 Task: In the  document Daniel.rtf Write the word in the shape with center alignment '<5'Change Page orientation to  'Landscape' Insert emoji at the end of quote: Smile
Action: Mouse moved to (227, 358)
Screenshot: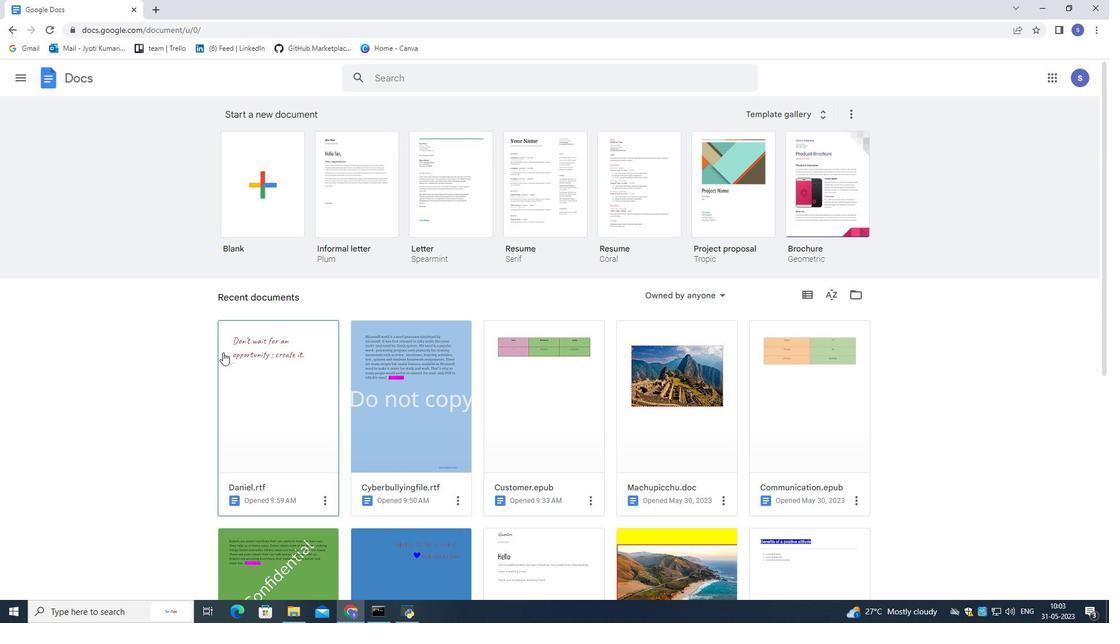 
Action: Mouse pressed left at (227, 358)
Screenshot: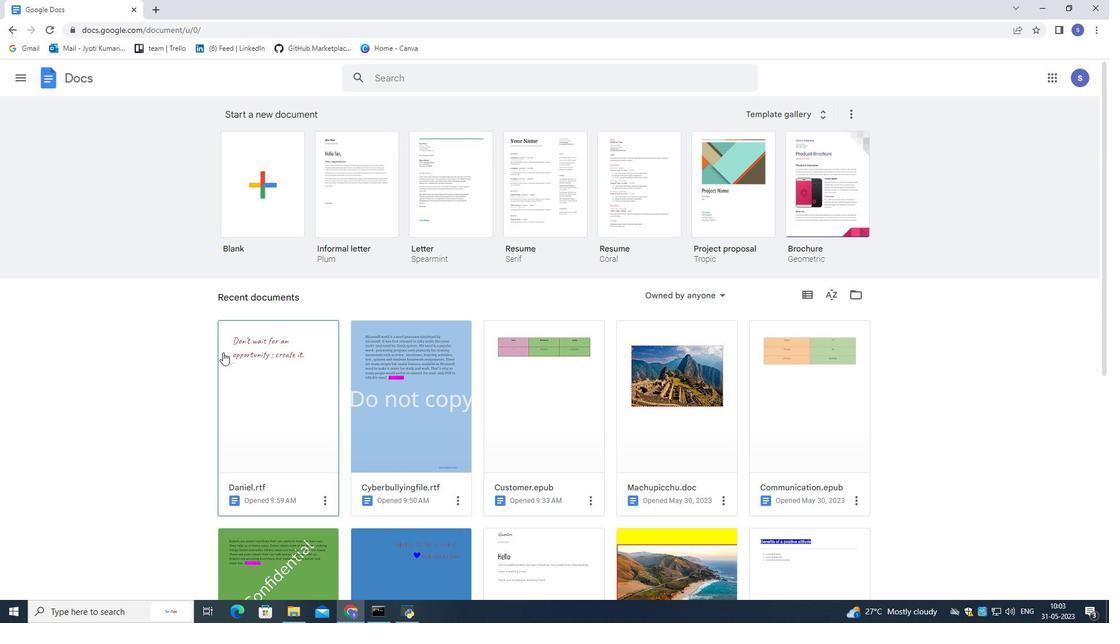
Action: Mouse moved to (366, 303)
Screenshot: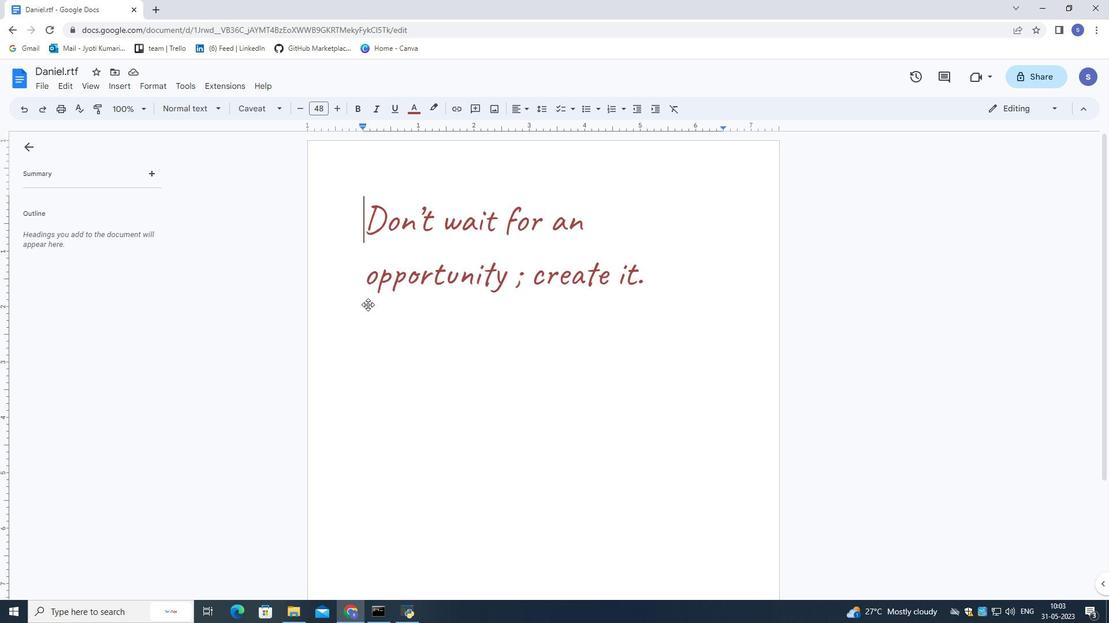 
Action: Mouse pressed left at (366, 303)
Screenshot: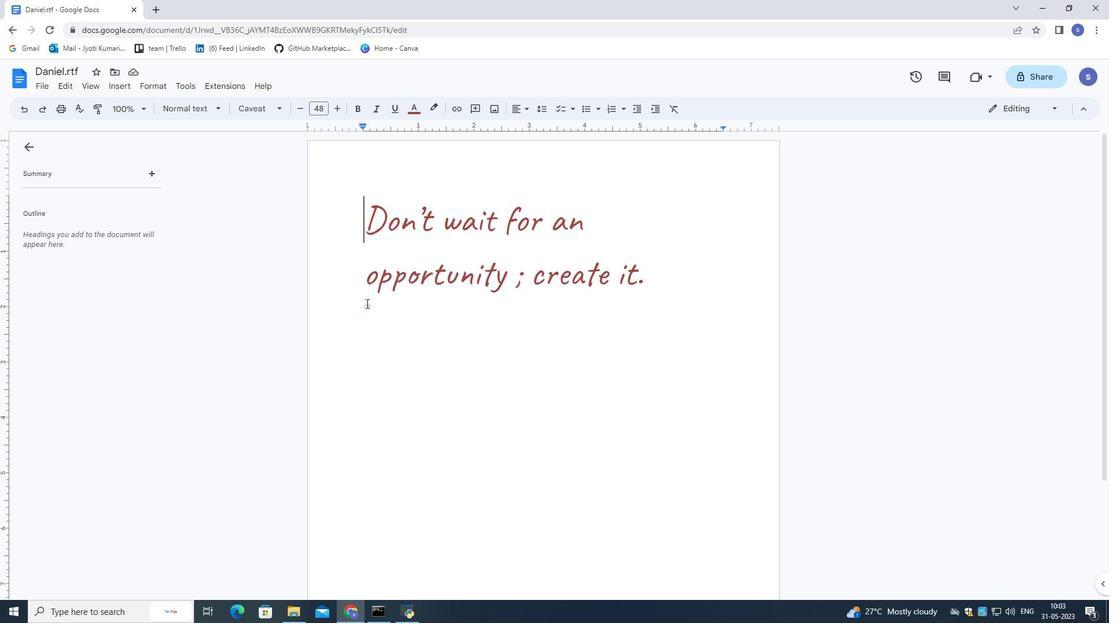 
Action: Mouse moved to (366, 303)
Screenshot: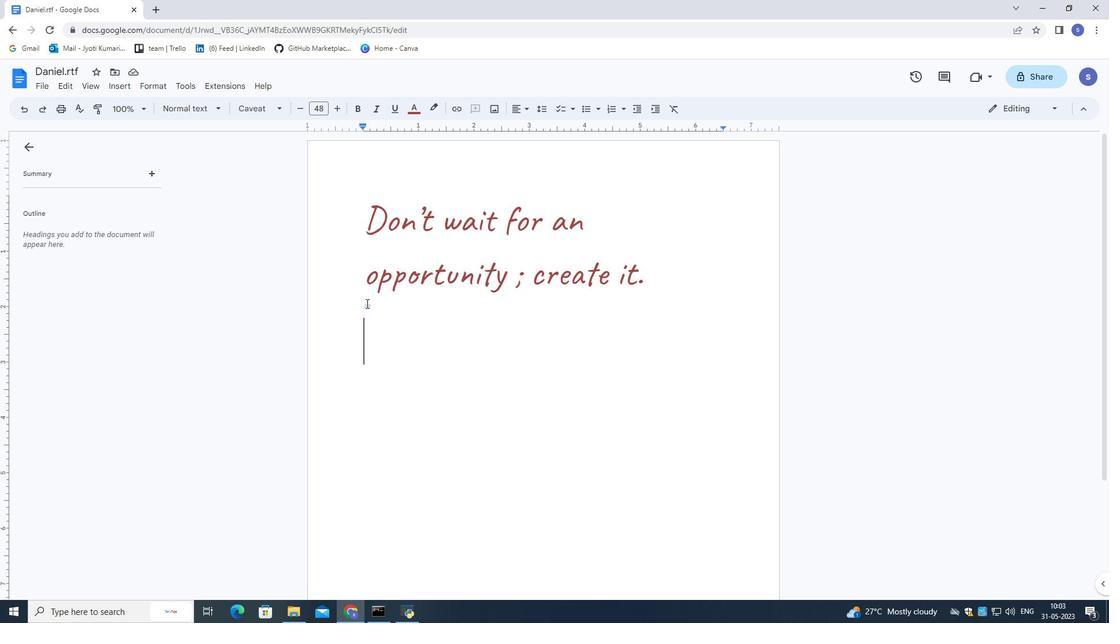 
Action: Mouse pressed left at (366, 303)
Screenshot: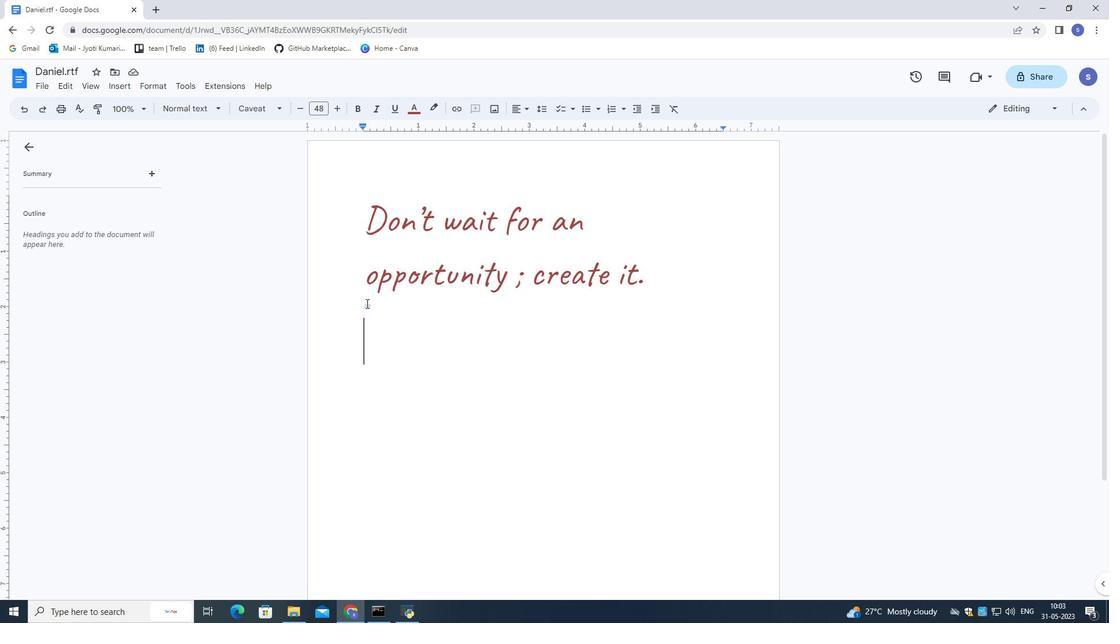 
Action: Mouse moved to (369, 305)
Screenshot: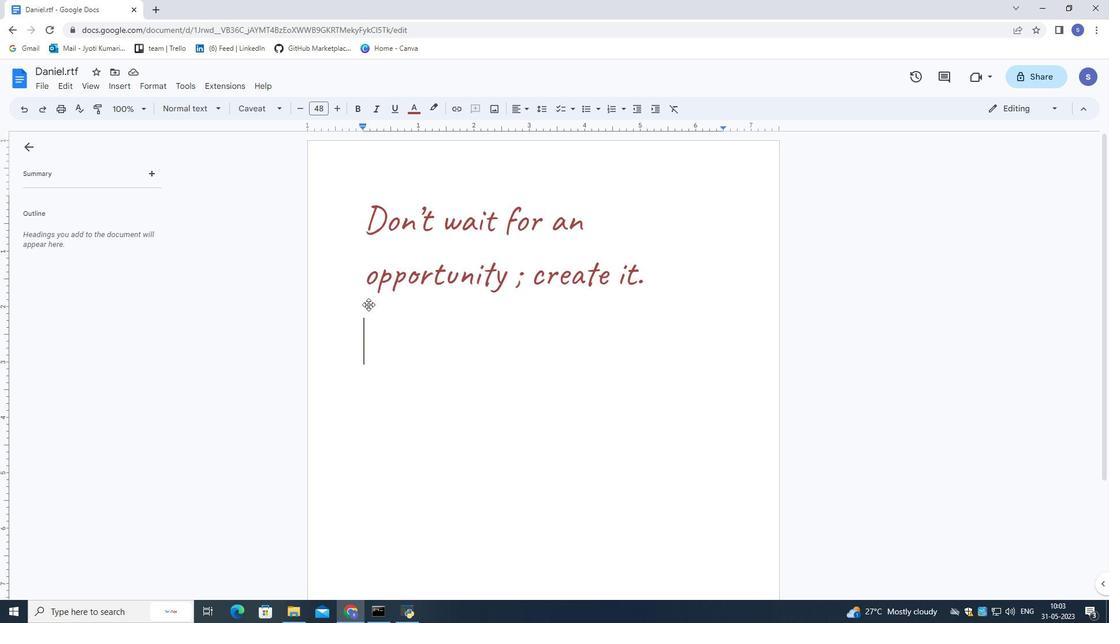 
Action: Mouse pressed left at (369, 305)
Screenshot: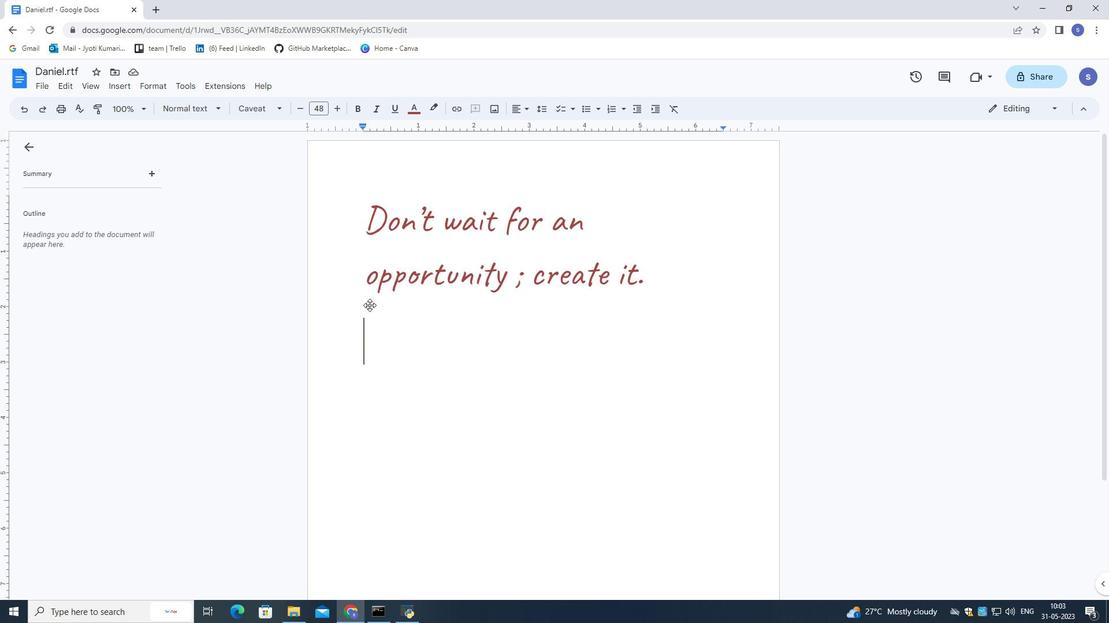 
Action: Mouse moved to (697, 326)
Screenshot: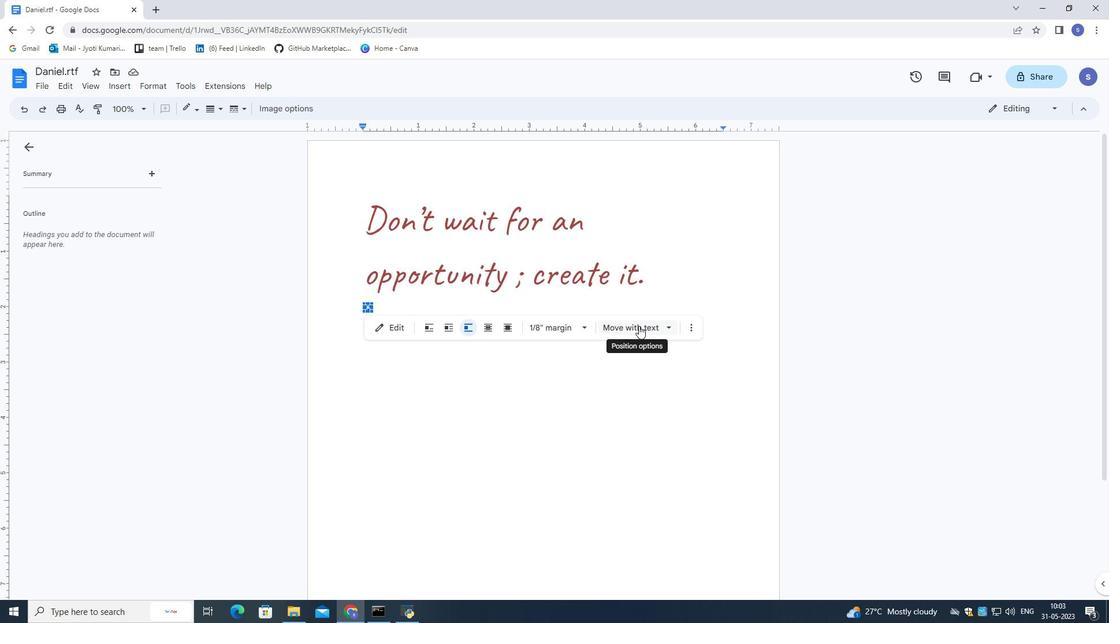
Action: Mouse pressed left at (697, 326)
Screenshot: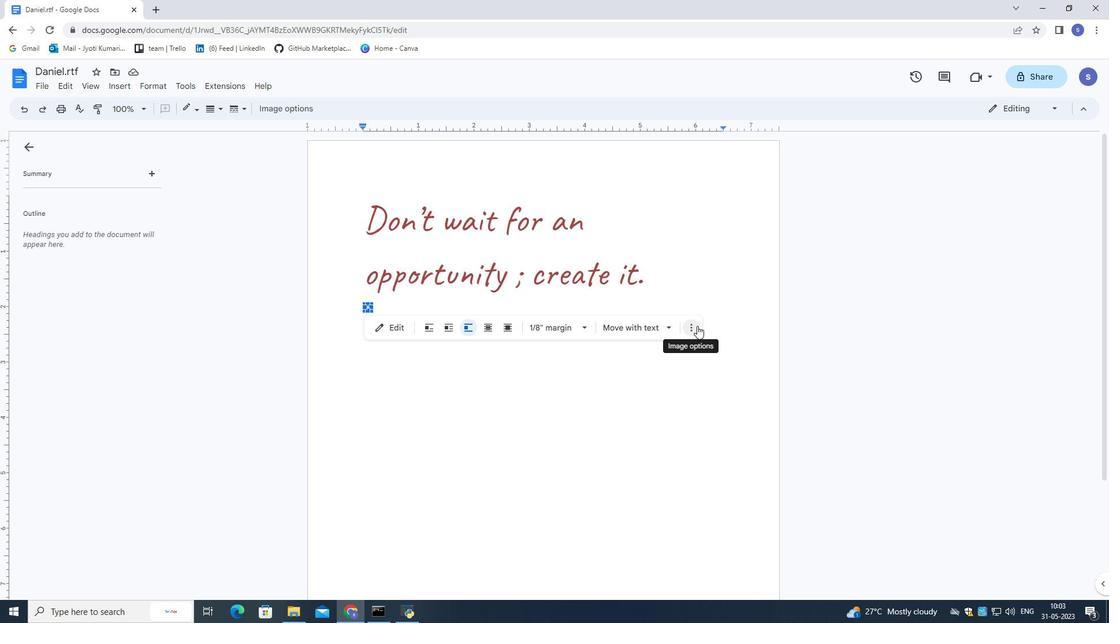 
Action: Mouse moved to (699, 344)
Screenshot: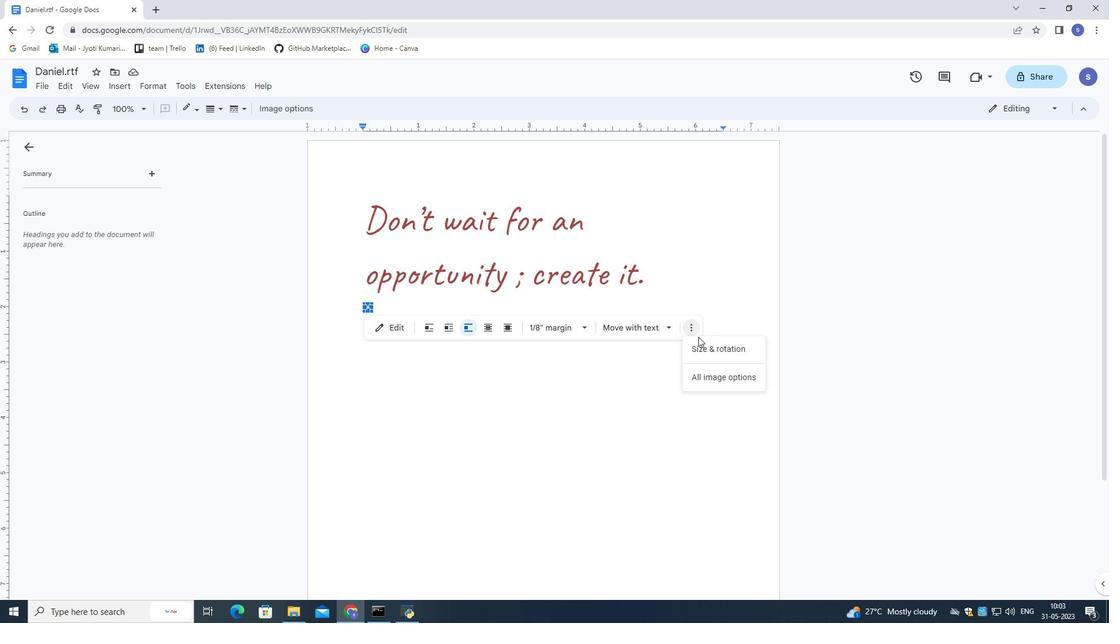 
Action: Mouse pressed left at (699, 344)
Screenshot: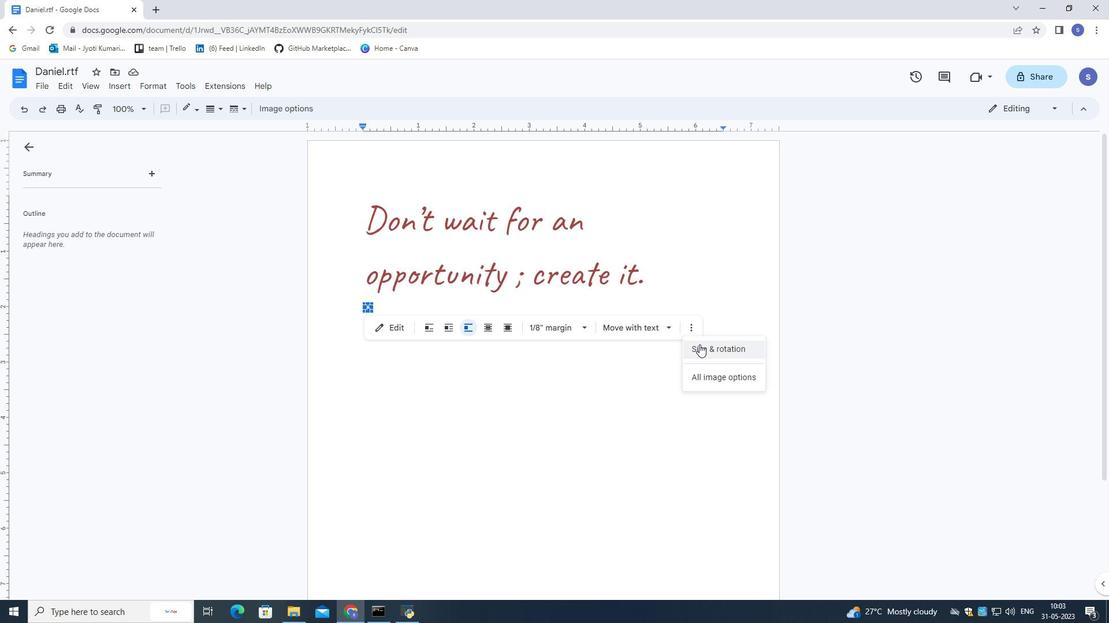 
Action: Mouse moved to (1057, 203)
Screenshot: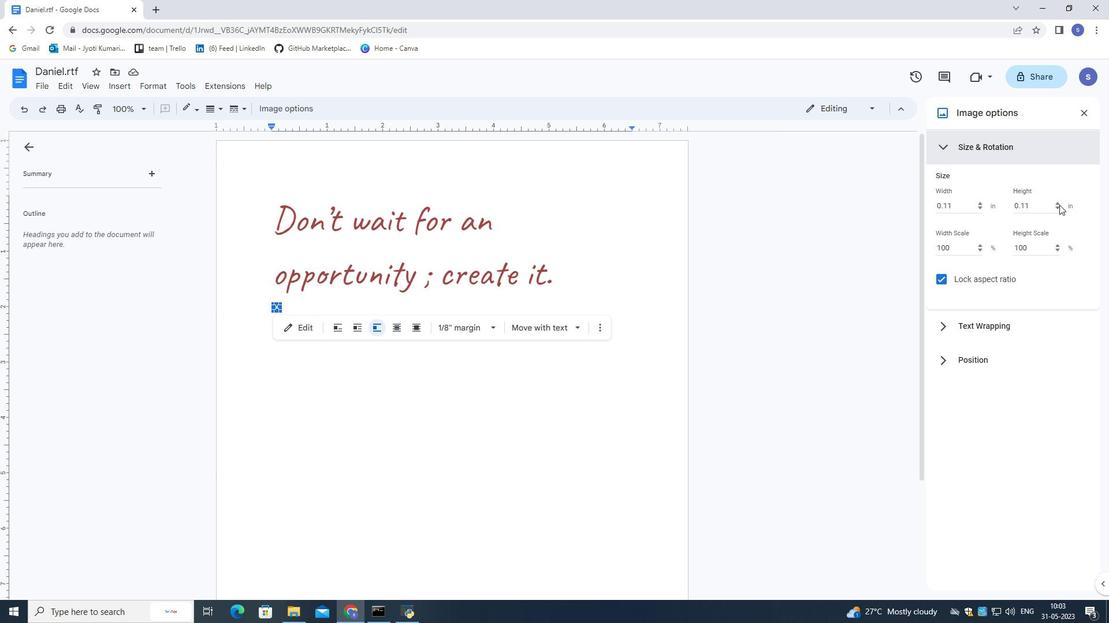 
Action: Mouse pressed left at (1057, 203)
Screenshot: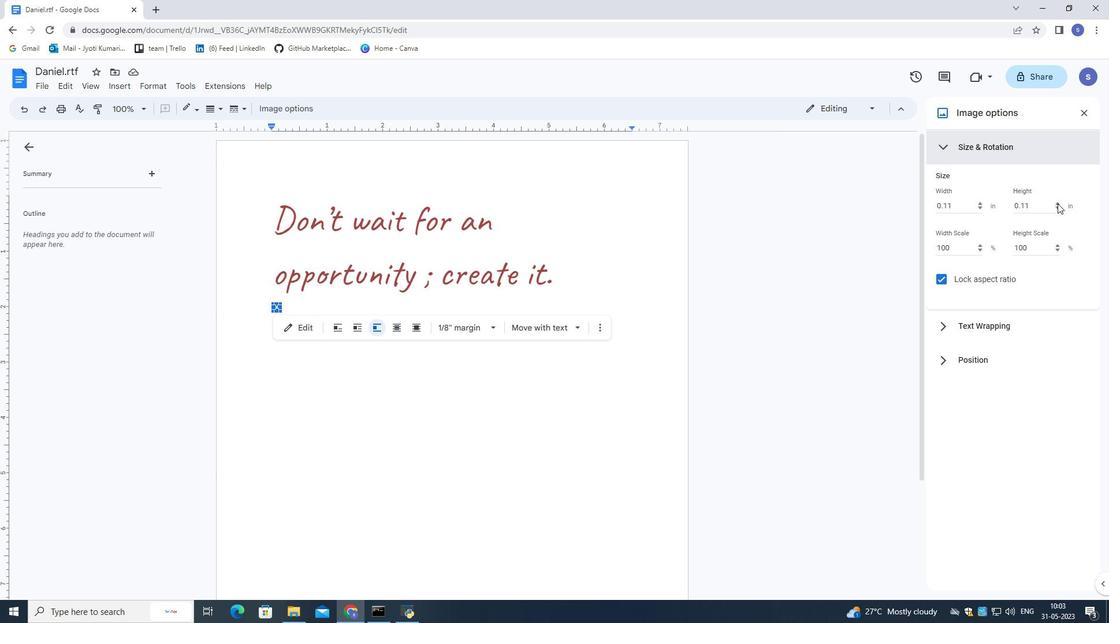 
Action: Mouse pressed left at (1057, 203)
Screenshot: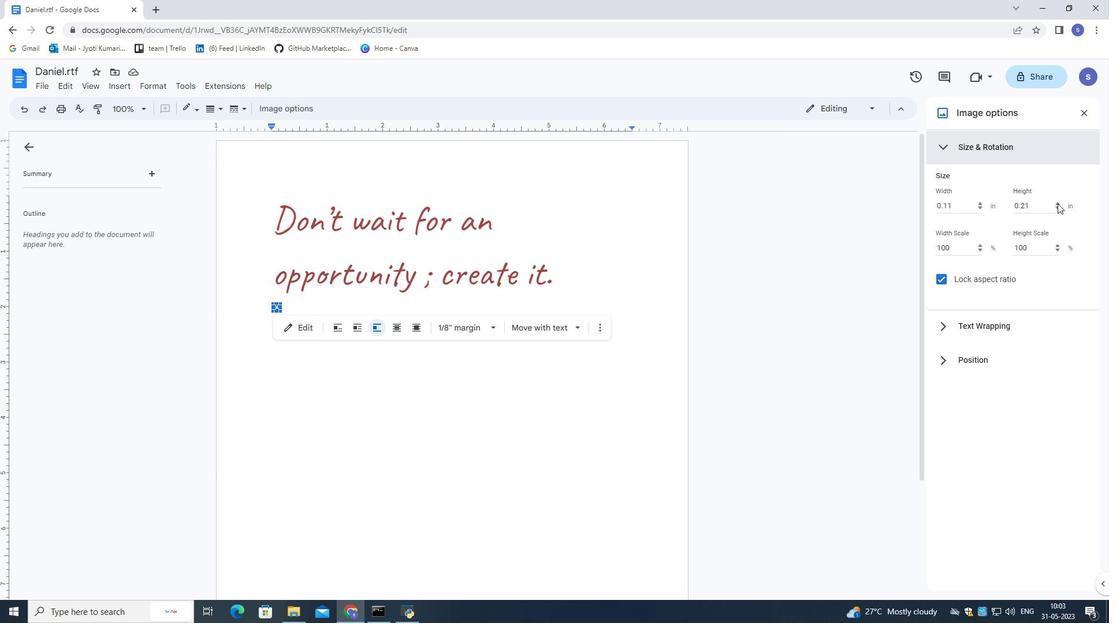
Action: Mouse moved to (1057, 203)
Screenshot: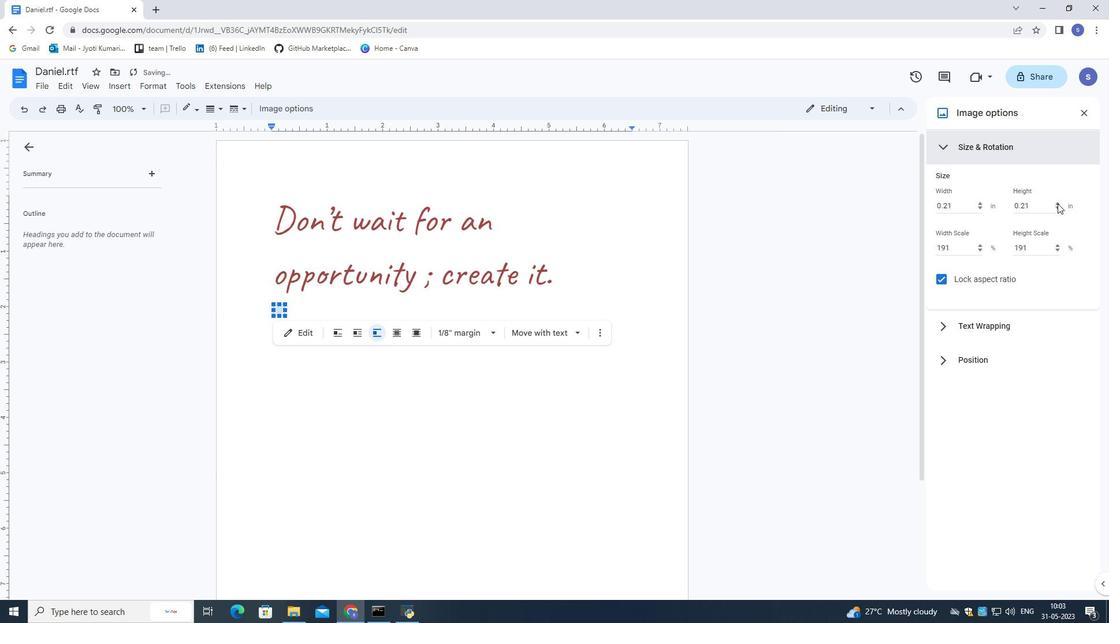 
Action: Mouse pressed left at (1057, 203)
Screenshot: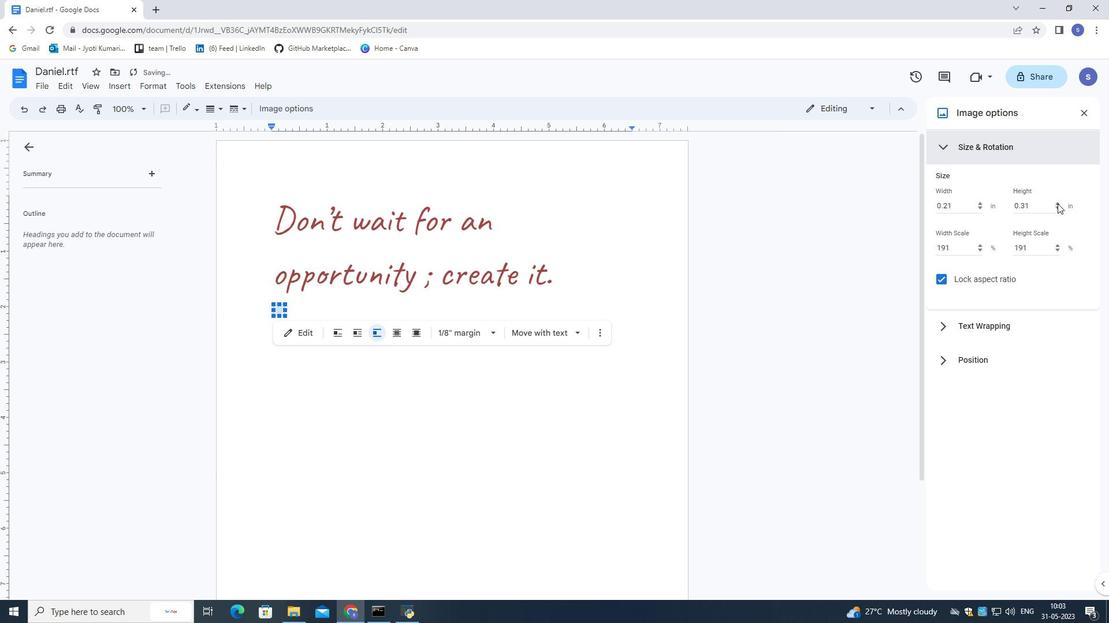 
Action: Mouse pressed left at (1057, 203)
Screenshot: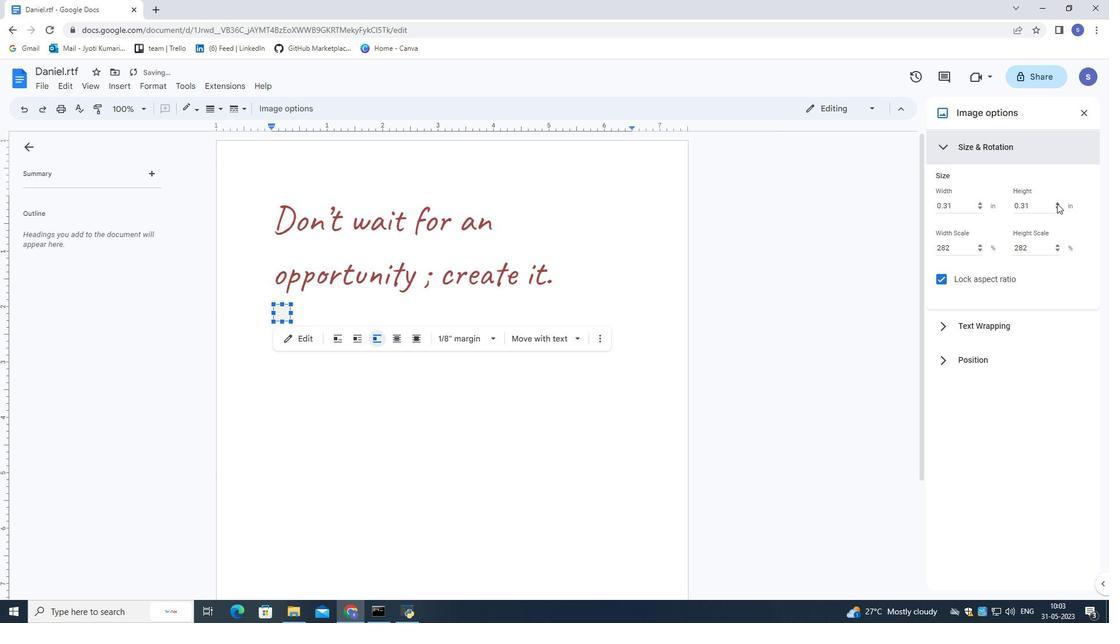 
Action: Mouse moved to (642, 314)
Screenshot: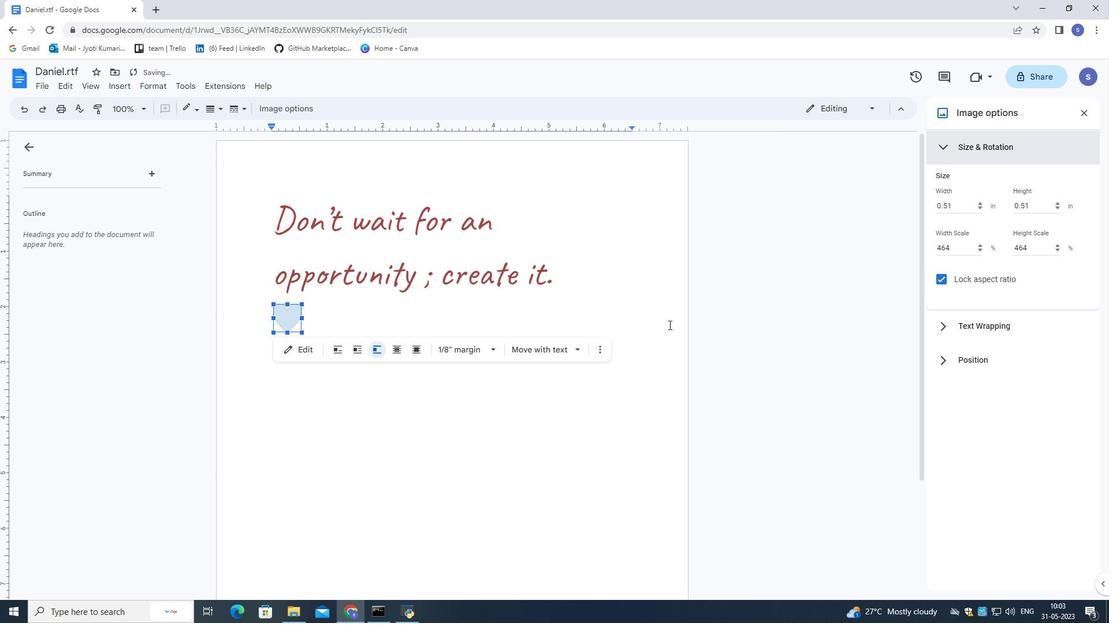 
Action: Mouse pressed left at (642, 314)
Screenshot: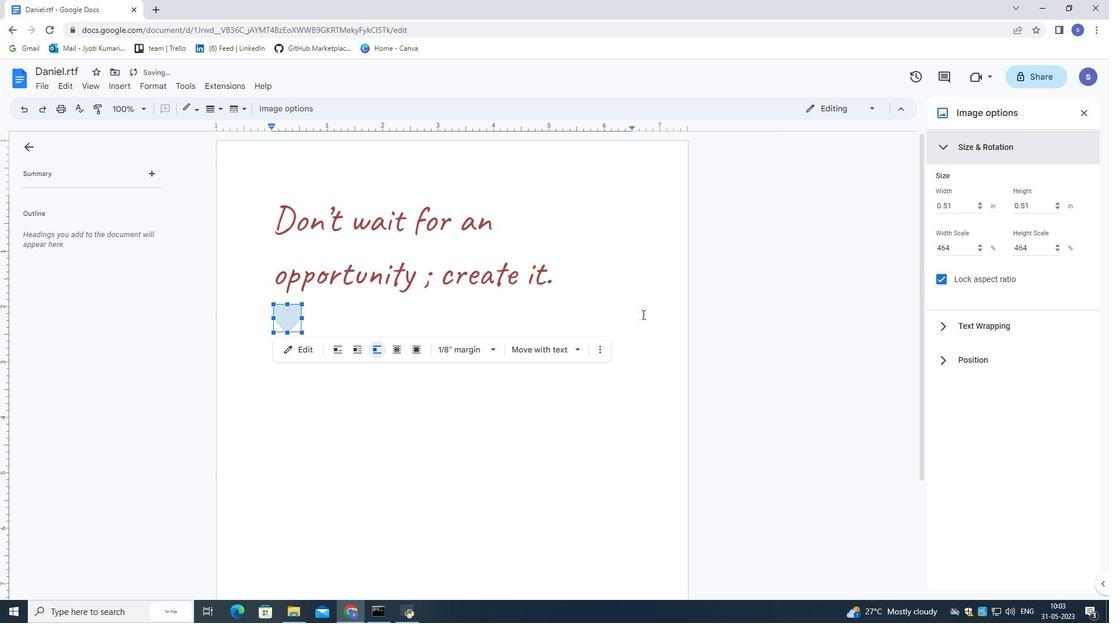 
Action: Mouse moved to (285, 314)
Screenshot: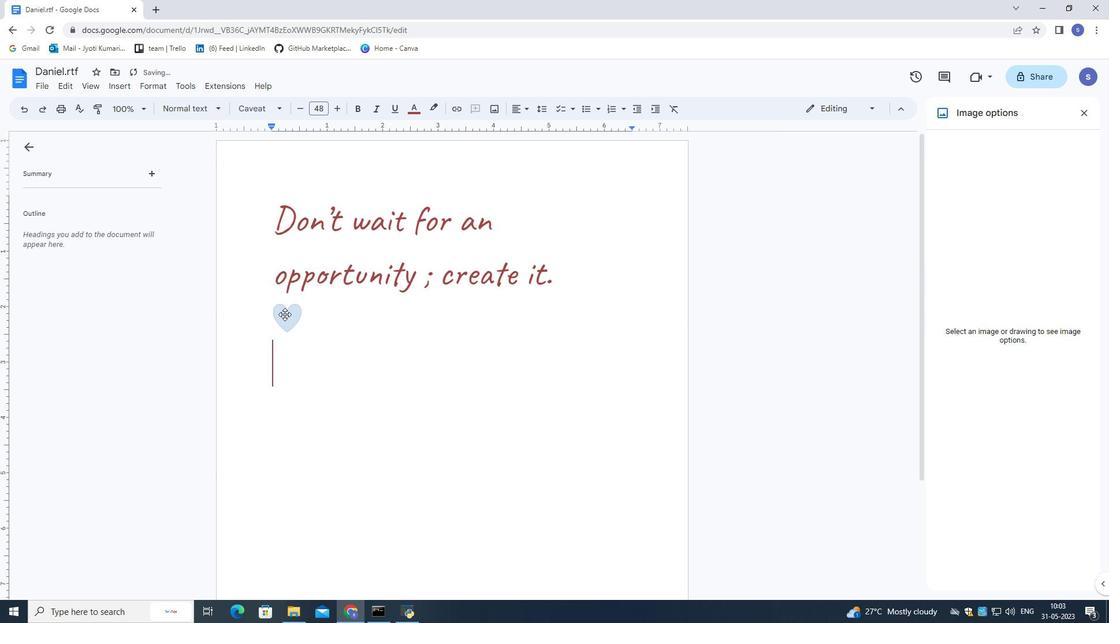 
Action: Mouse pressed left at (285, 314)
Screenshot: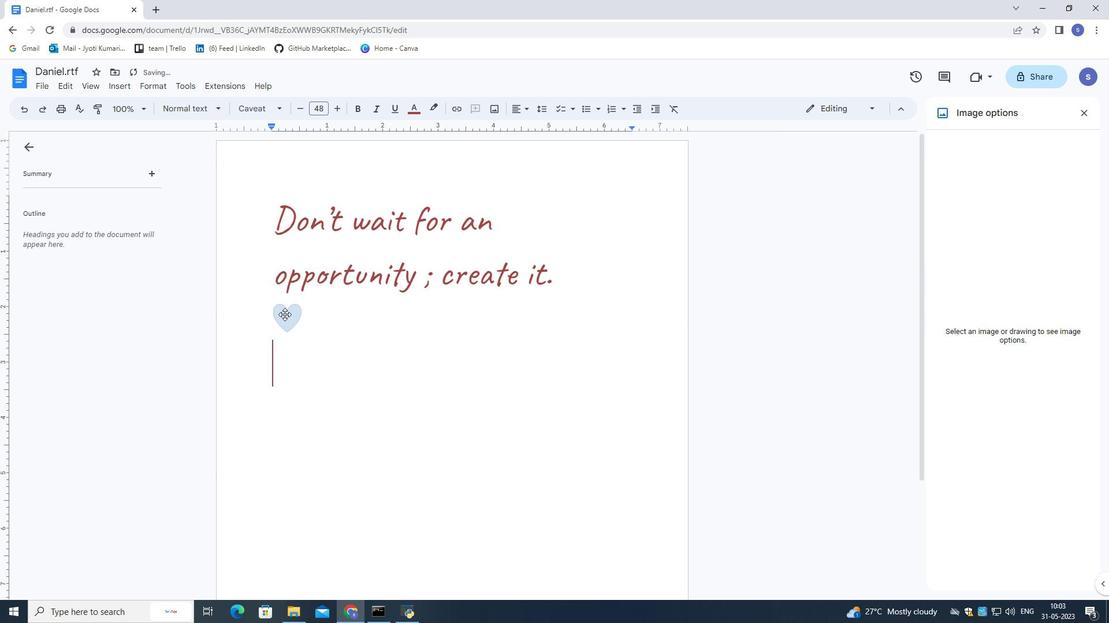 
Action: Mouse pressed left at (285, 314)
Screenshot: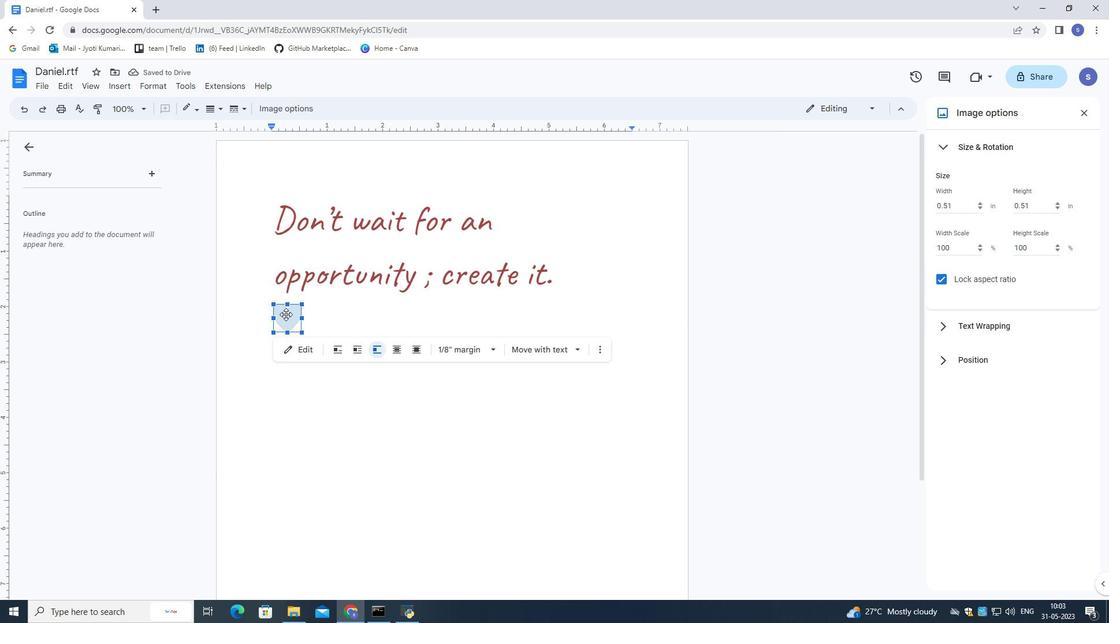 
Action: Mouse pressed left at (285, 314)
Screenshot: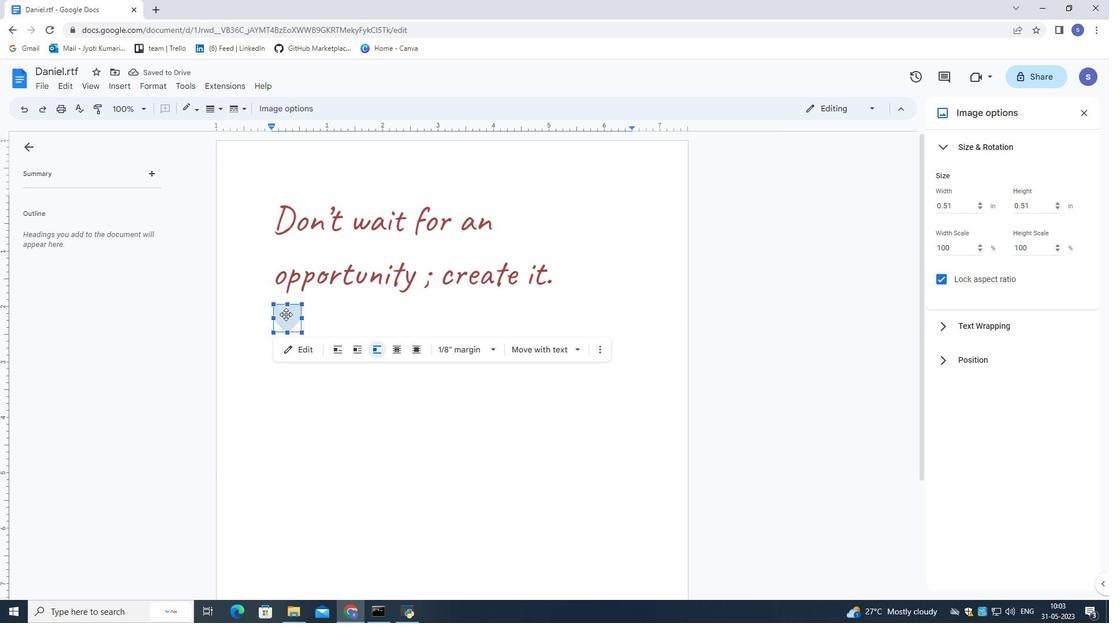 
Action: Mouse moved to (500, 331)
Screenshot: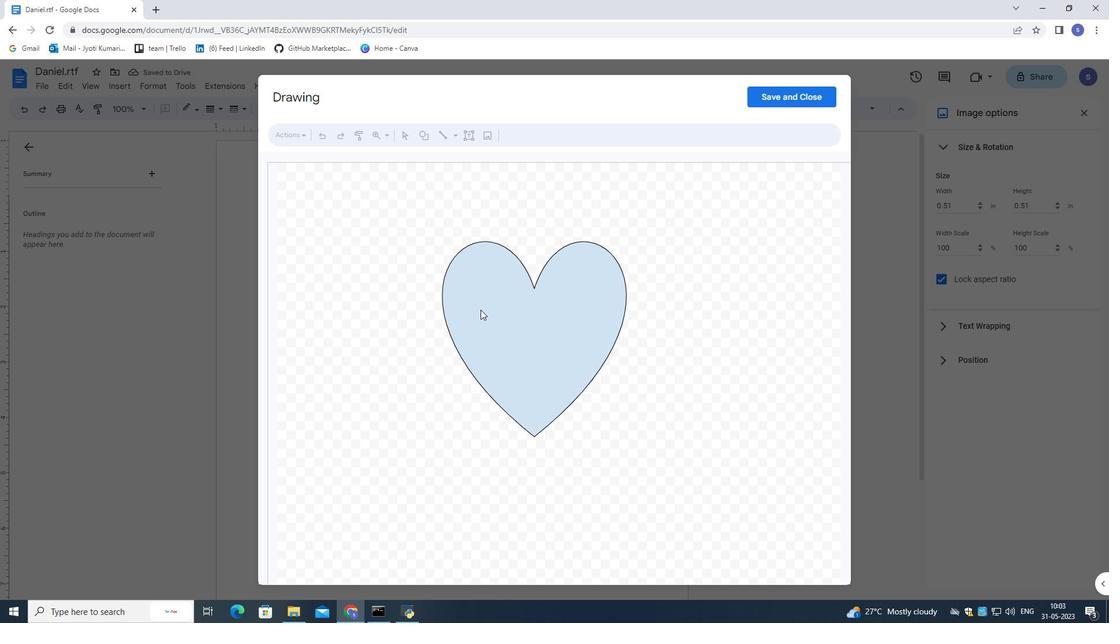 
Action: Mouse pressed left at (500, 331)
Screenshot: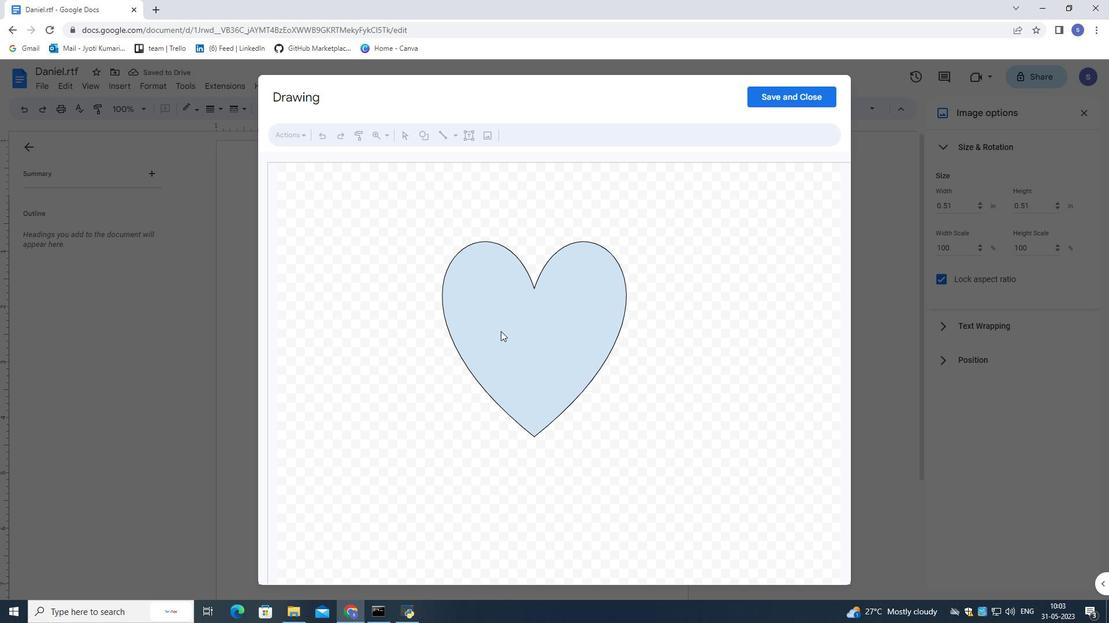 
Action: Mouse pressed left at (500, 331)
Screenshot: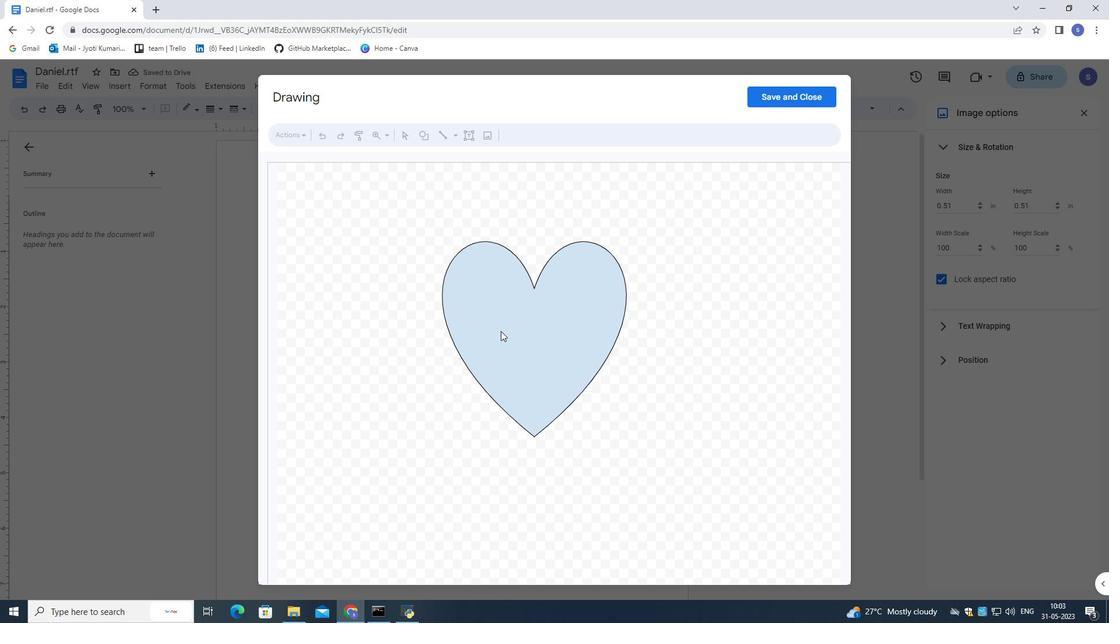 
Action: Mouse moved to (500, 339)
Screenshot: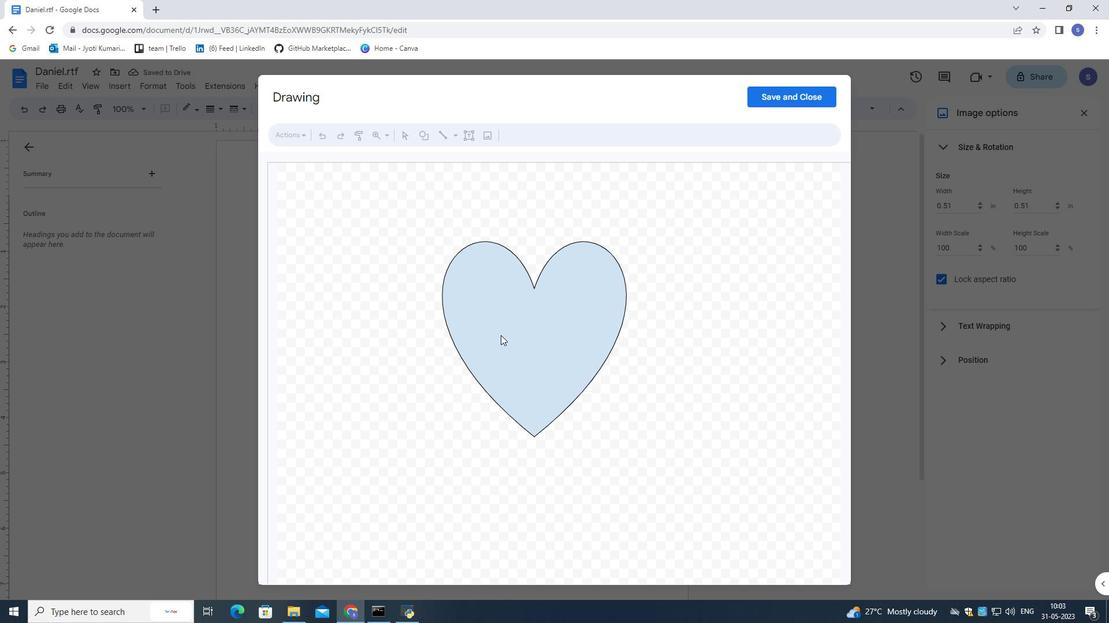 
Action: Mouse pressed left at (500, 339)
Screenshot: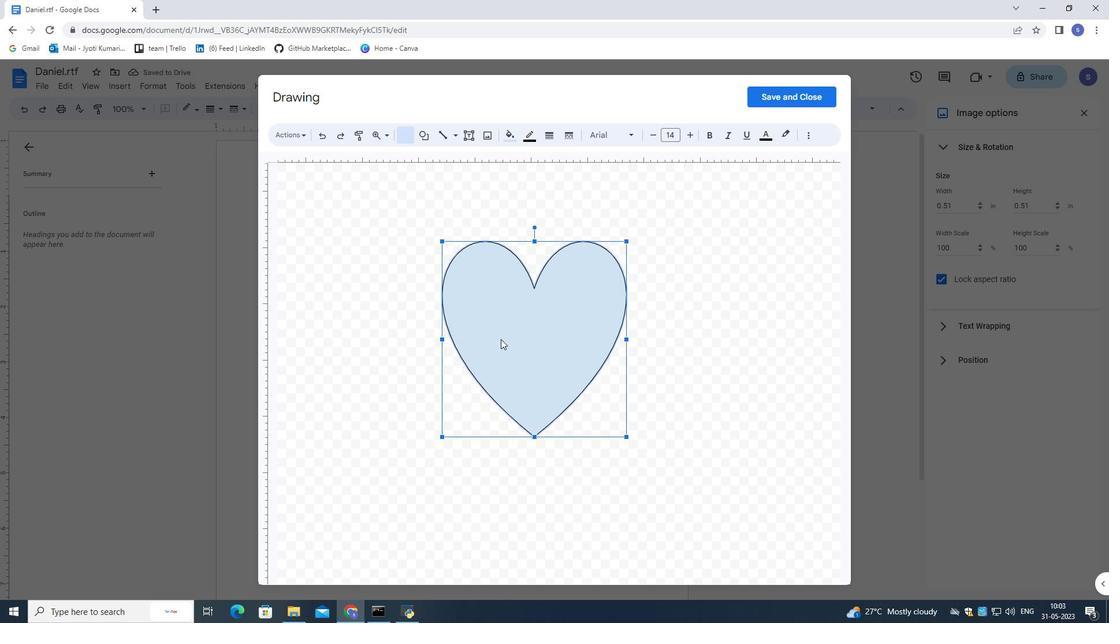 
Action: Mouse moved to (499, 338)
Screenshot: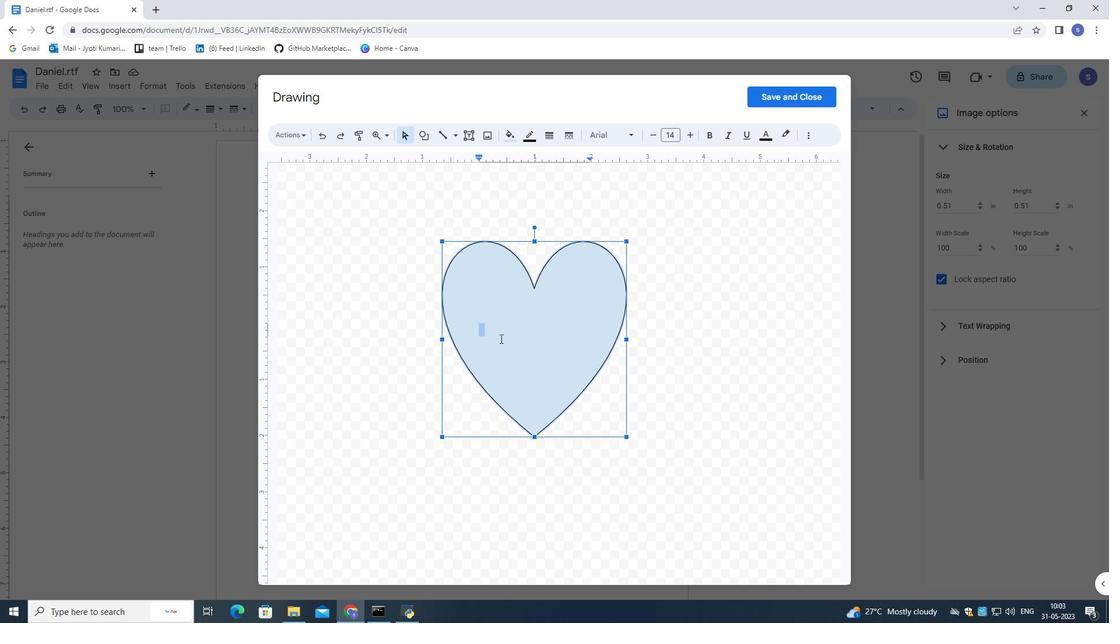 
Action: Key pressed <Key.shift_r><5
Screenshot: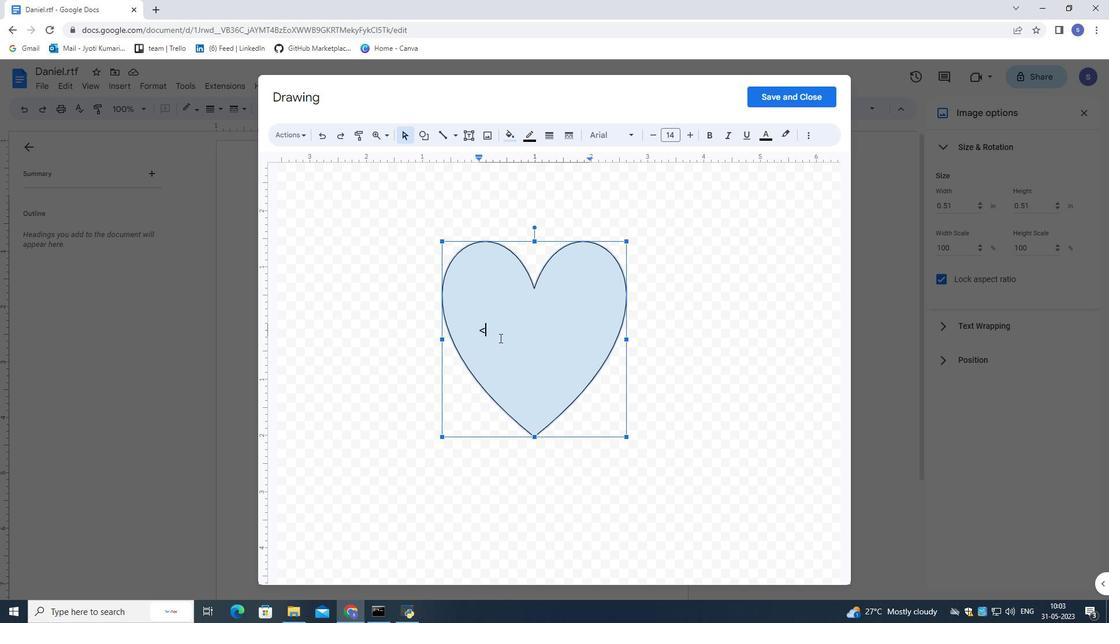 
Action: Mouse moved to (497, 337)
Screenshot: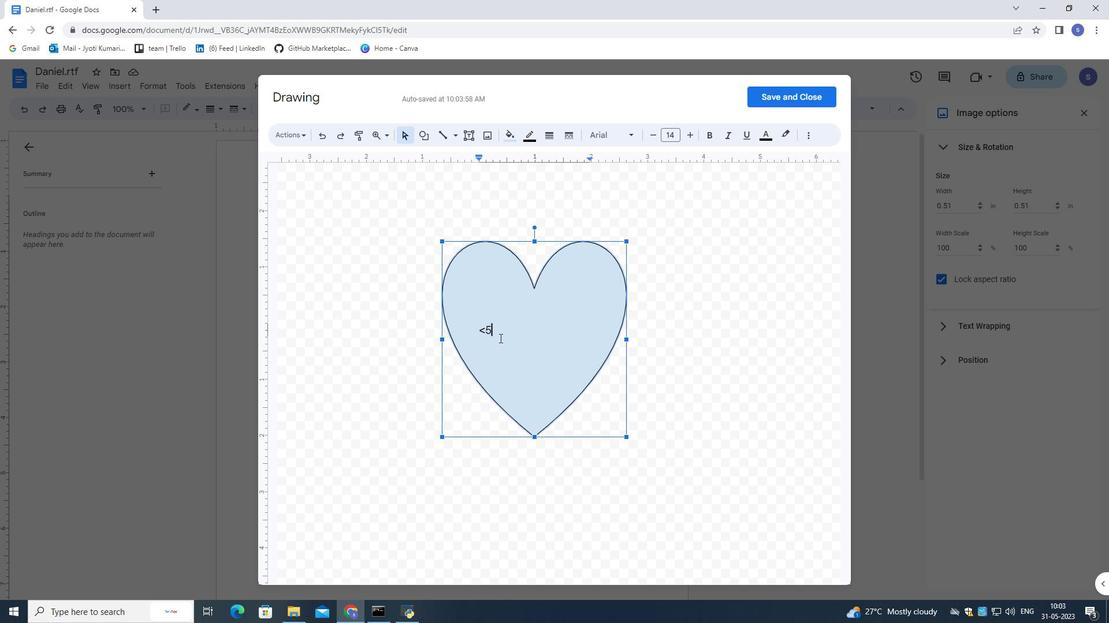 
Action: Mouse pressed left at (497, 337)
Screenshot: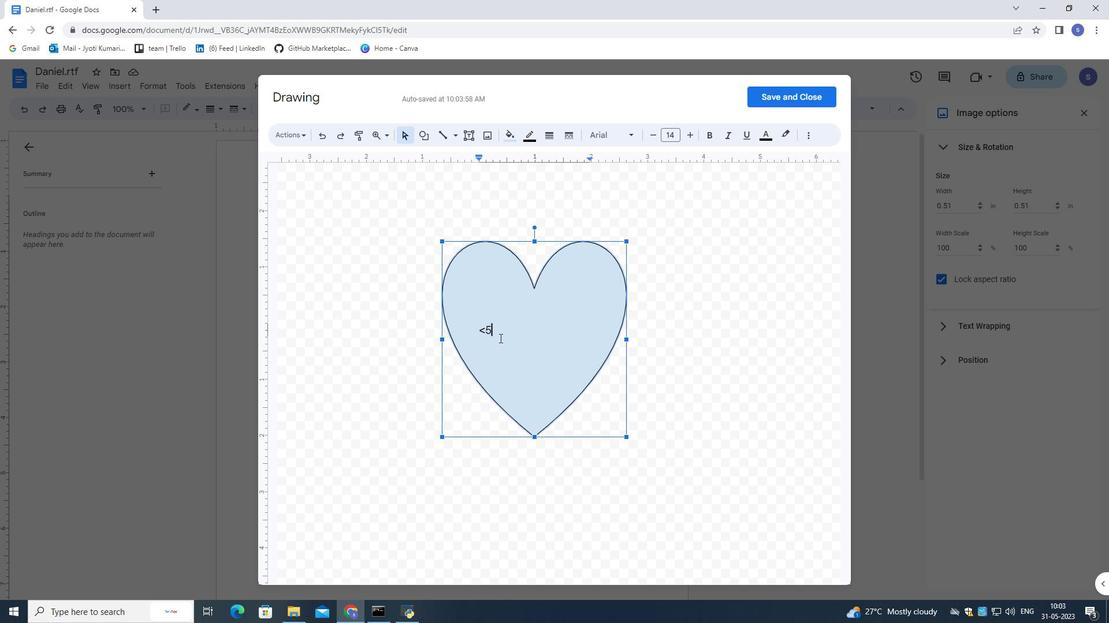 
Action: Mouse moved to (690, 130)
Screenshot: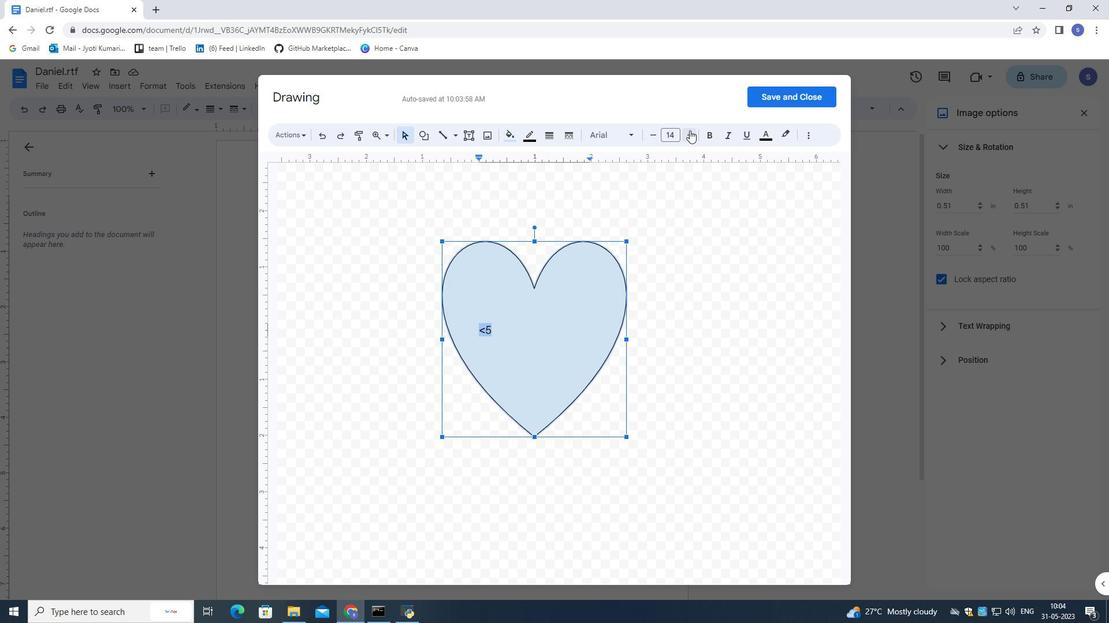 
Action: Mouse pressed left at (690, 130)
Screenshot: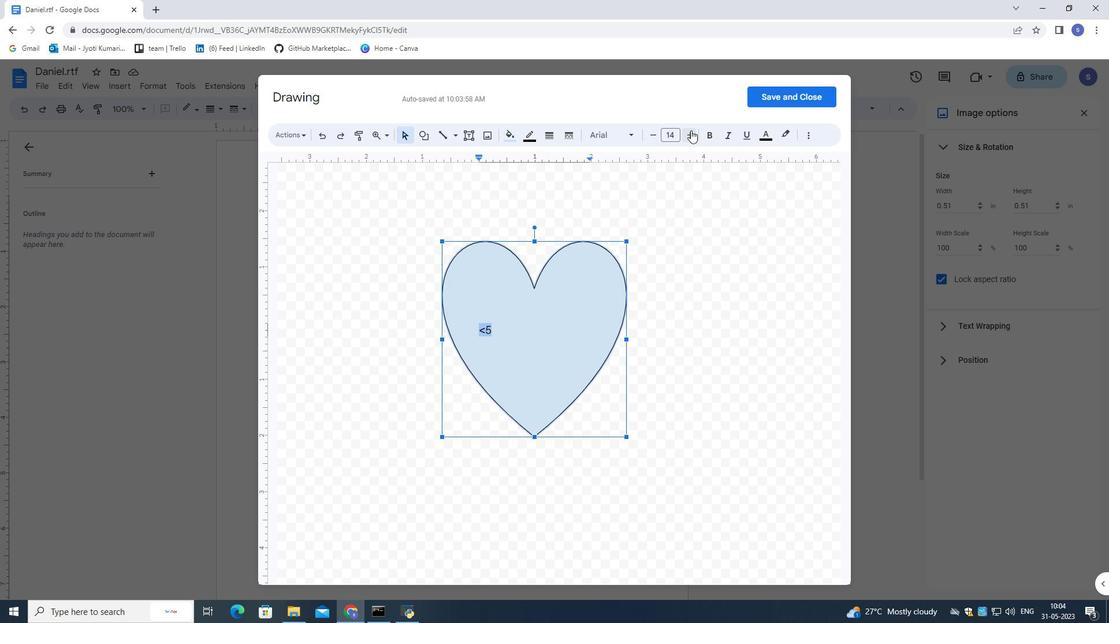 
Action: Mouse pressed left at (690, 130)
Screenshot: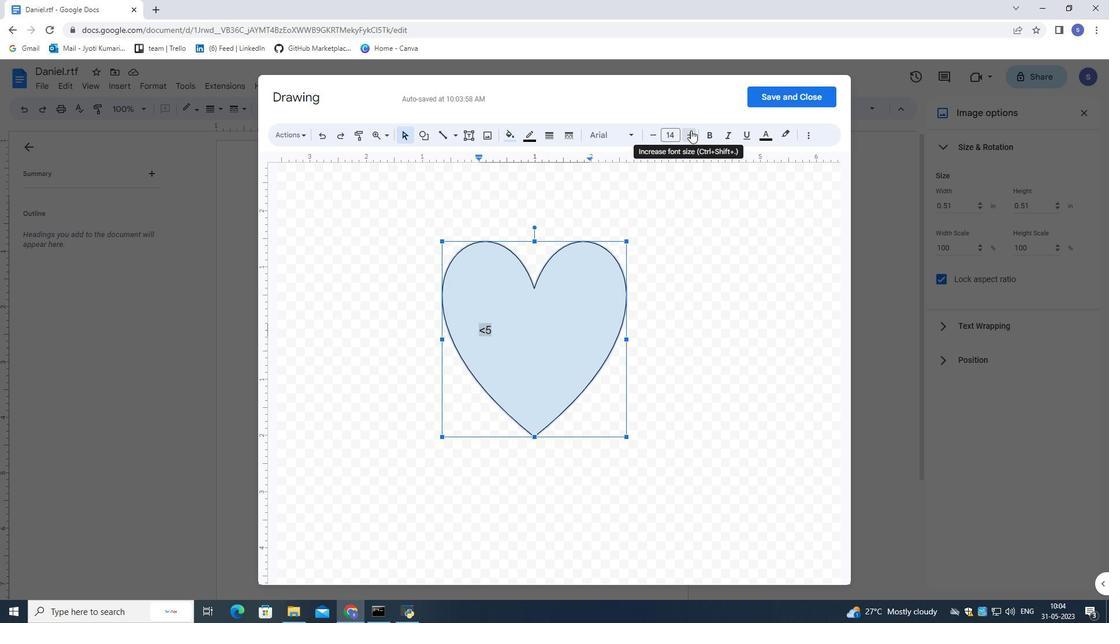 
Action: Mouse pressed left at (690, 130)
Screenshot: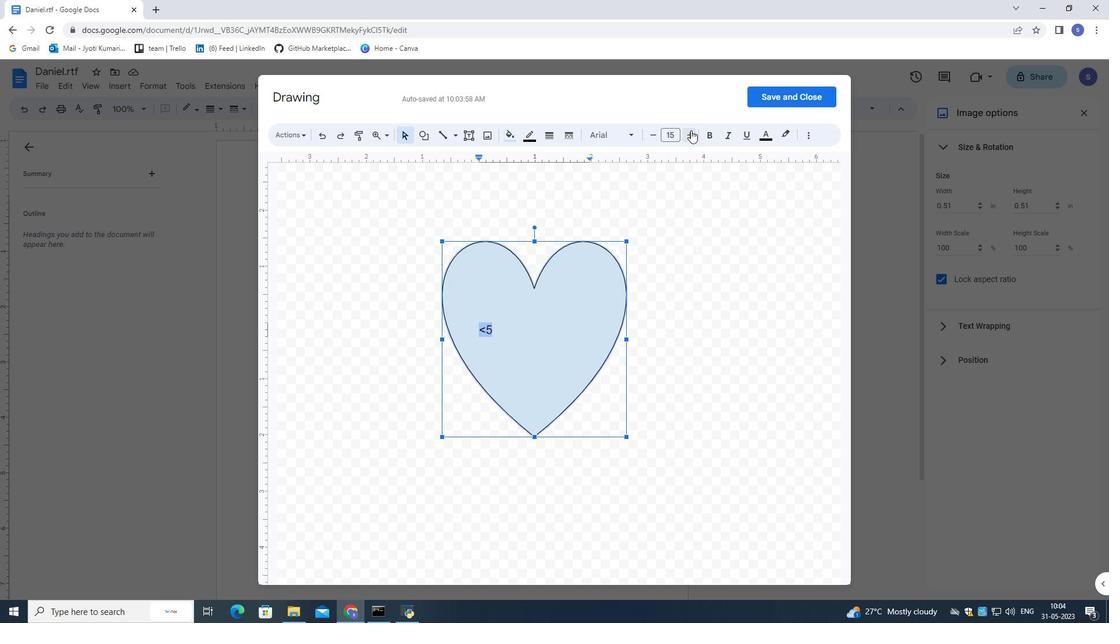 
Action: Mouse pressed left at (690, 130)
Screenshot: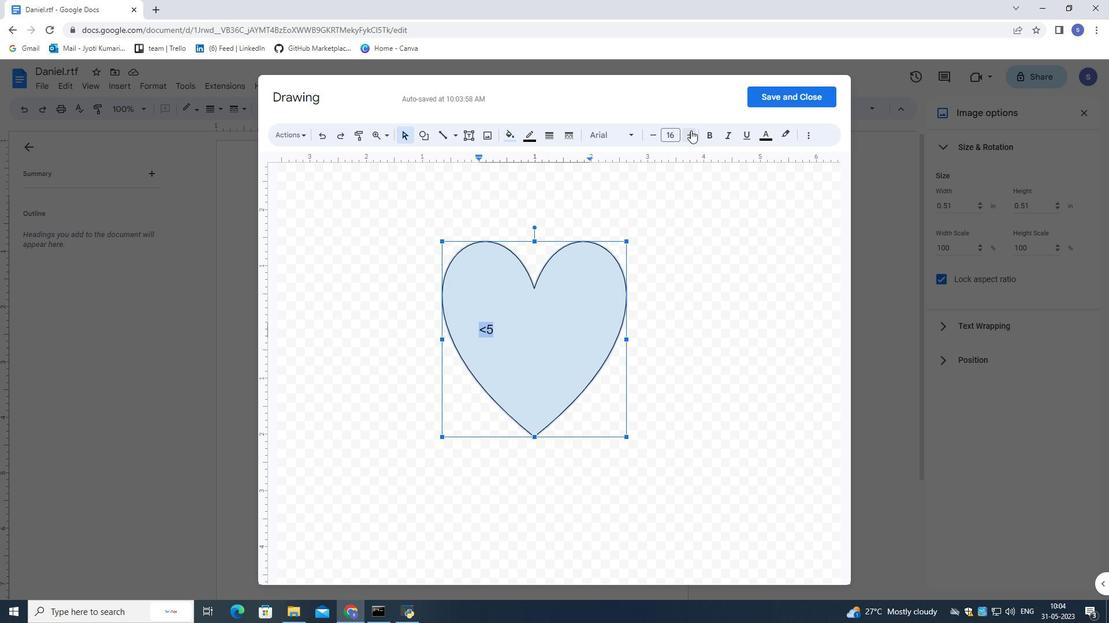 
Action: Mouse pressed left at (690, 130)
Screenshot: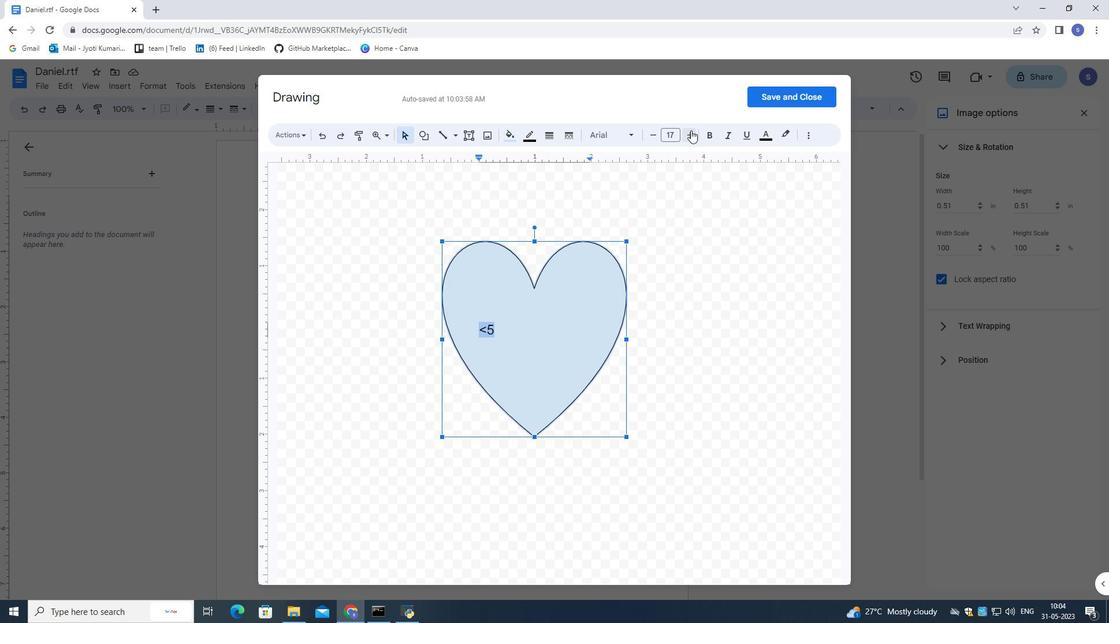 
Action: Mouse pressed left at (690, 130)
Screenshot: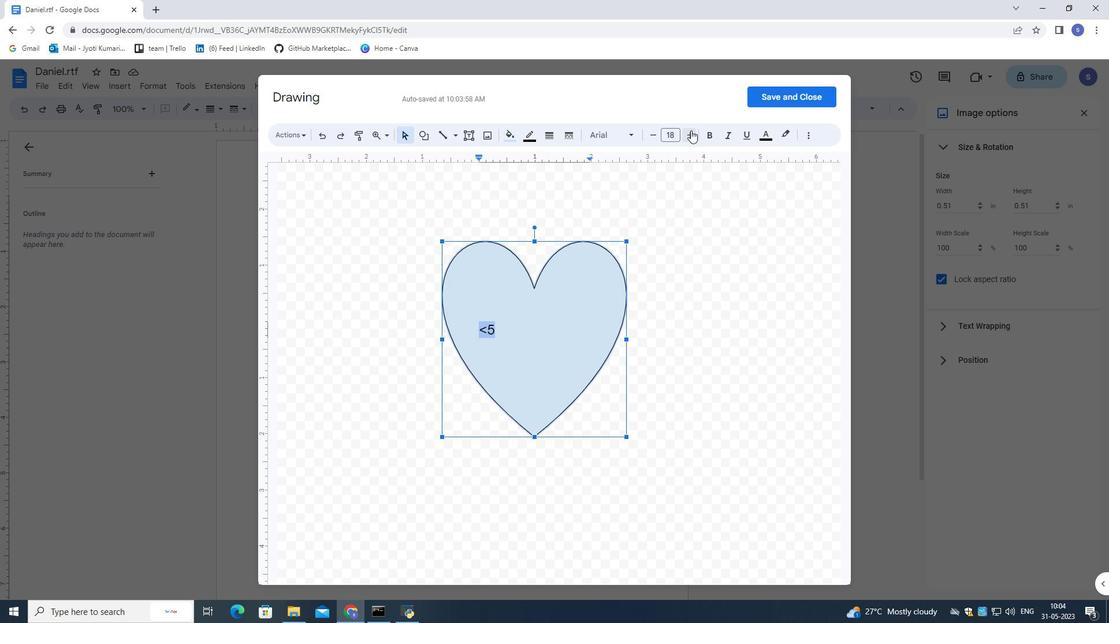 
Action: Mouse moved to (486, 332)
Screenshot: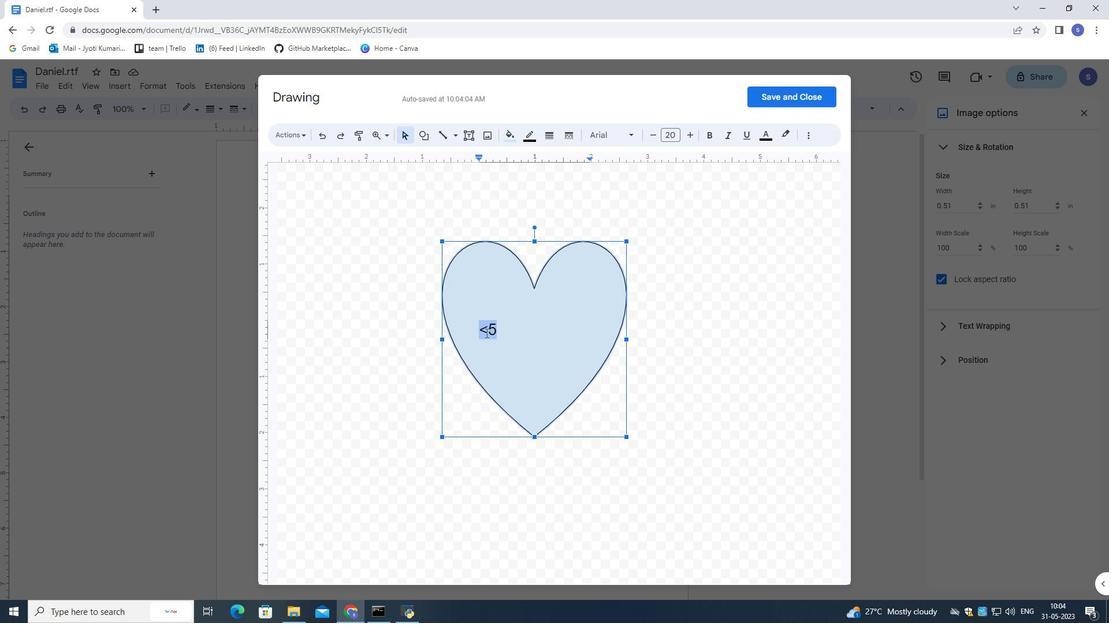 
Action: Mouse pressed left at (486, 332)
Screenshot: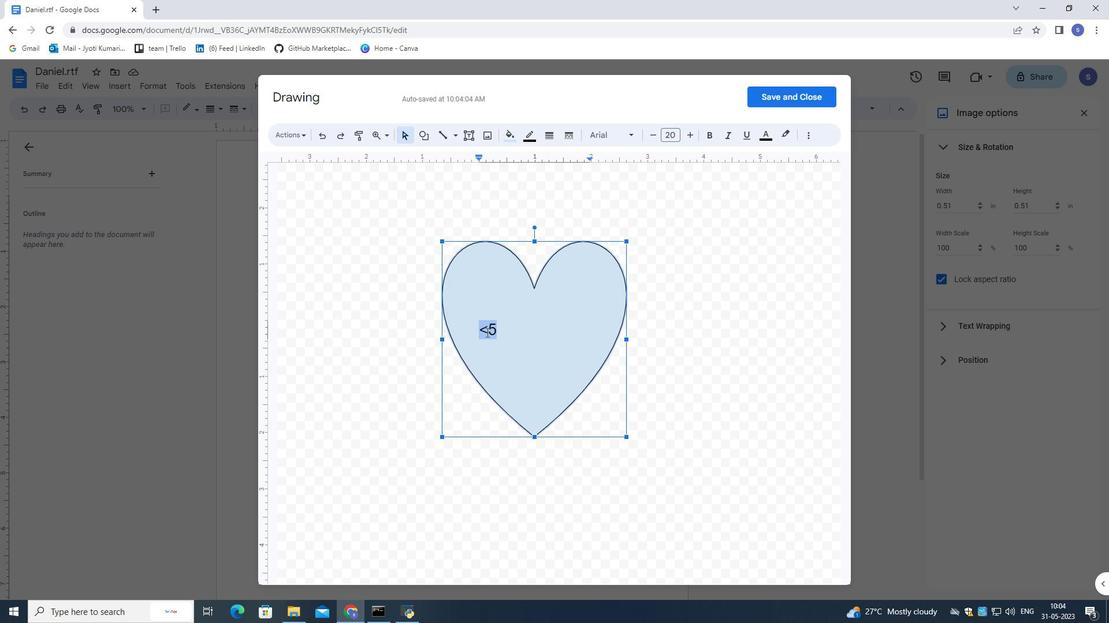 
Action: Mouse moved to (486, 332)
Screenshot: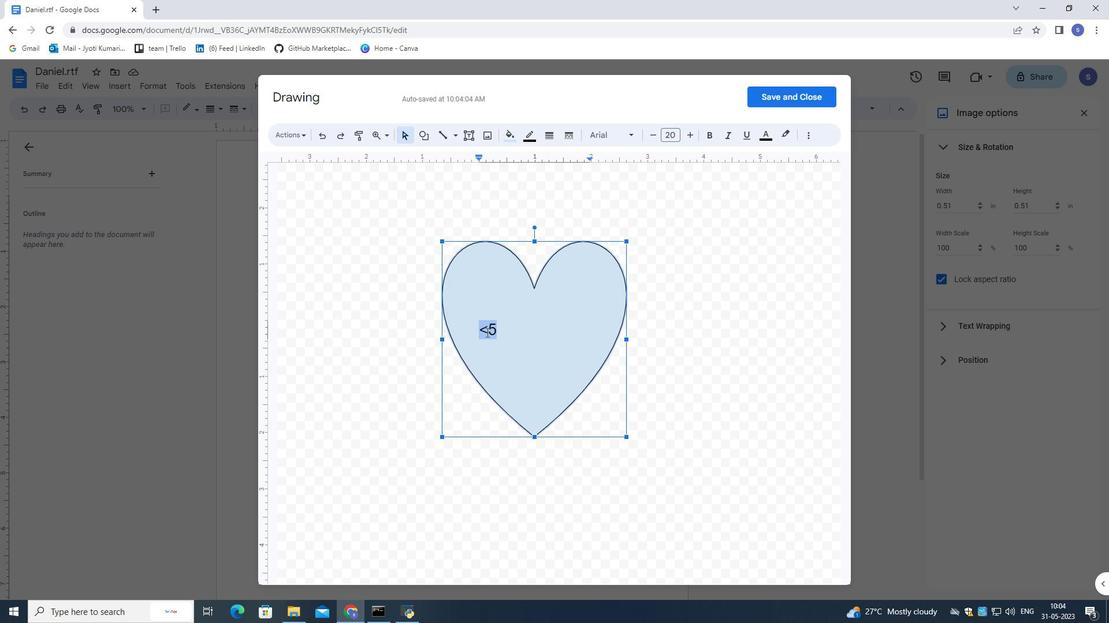 
Action: Mouse pressed left at (486, 332)
Screenshot: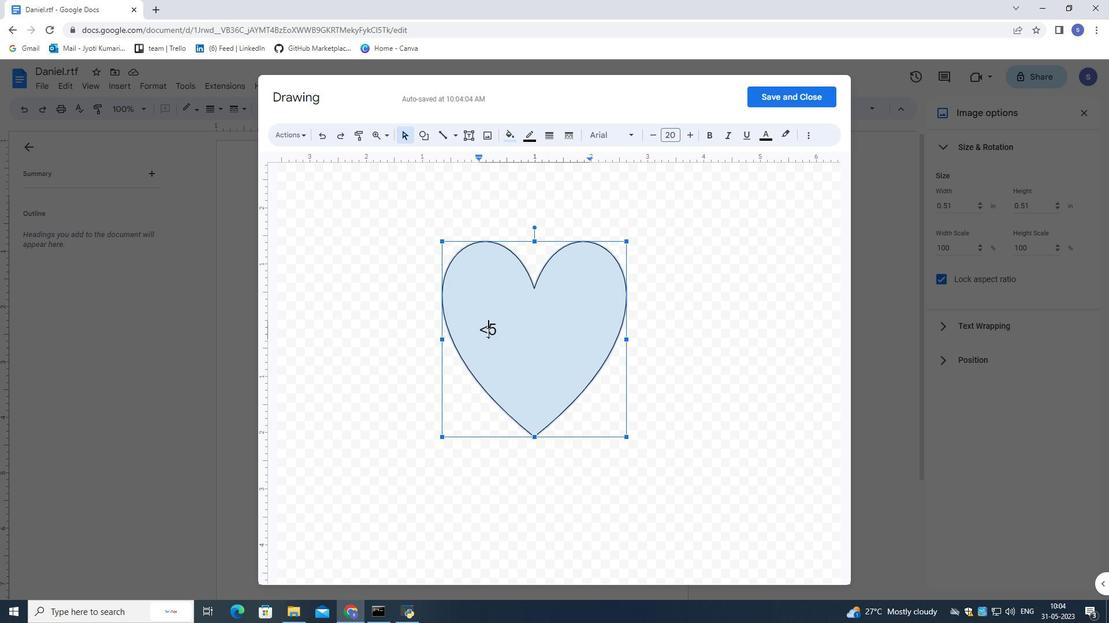 
Action: Mouse moved to (480, 326)
Screenshot: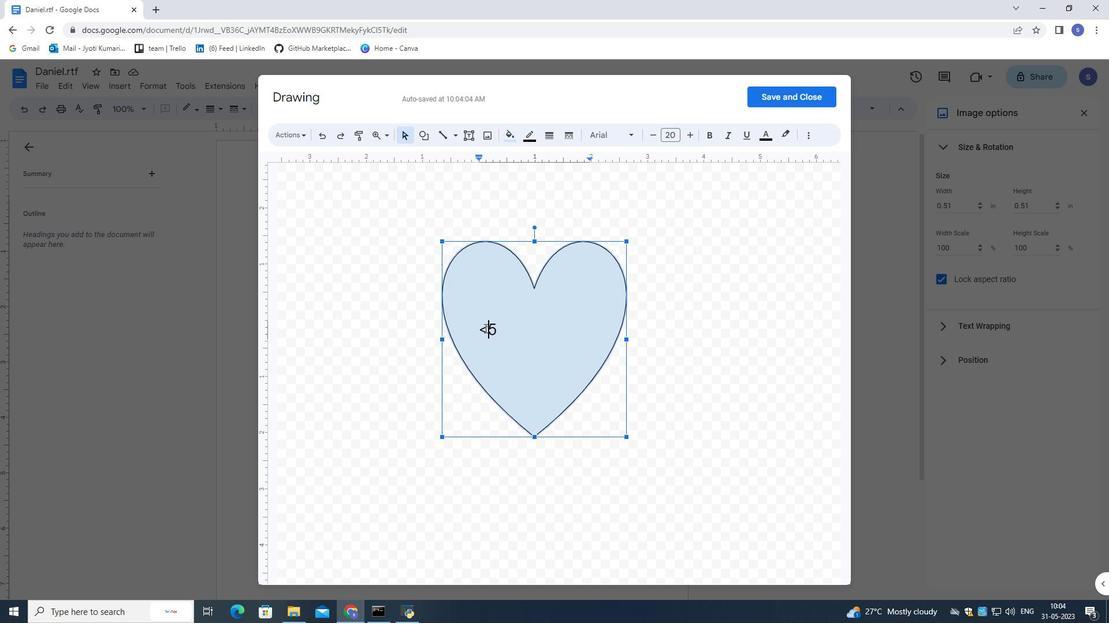 
Action: Mouse pressed left at (480, 326)
Screenshot: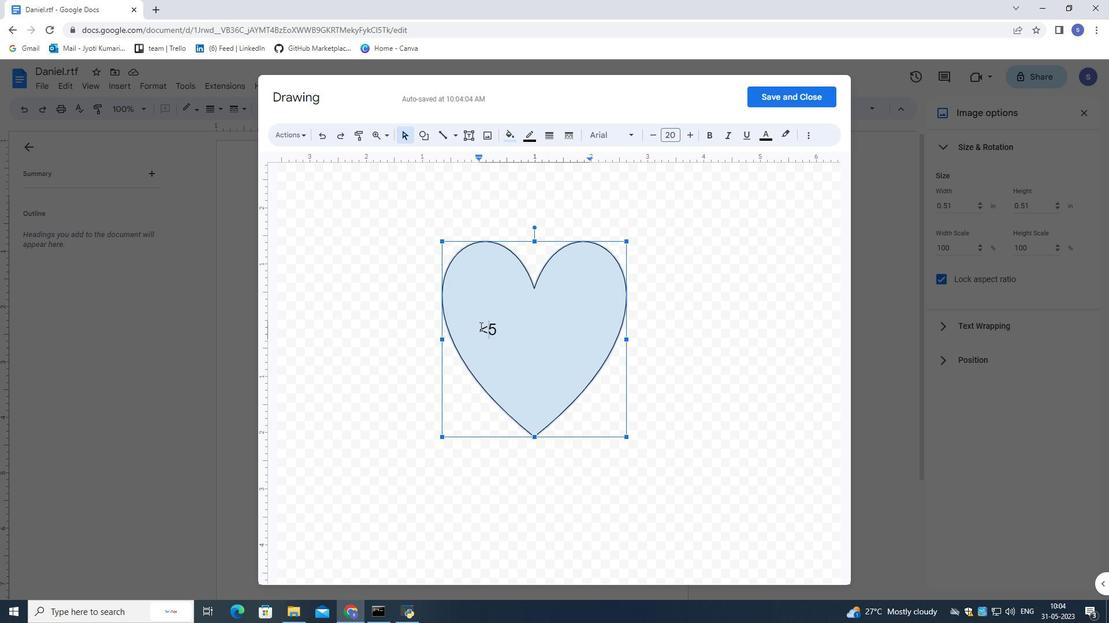 
Action: Mouse moved to (471, 321)
Screenshot: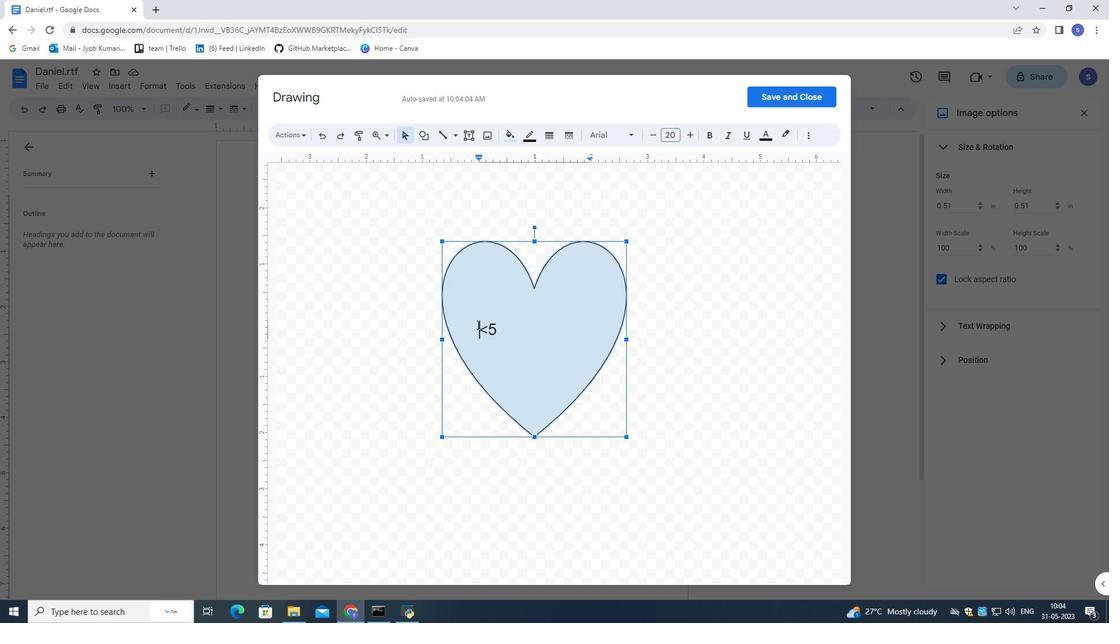 
Action: Key pressed <Key.space><Key.space><Key.space><Key.space><Key.space><Key.space><Key.space><Key.space><Key.space><Key.space><Key.space><Key.space><Key.space><Key.space><Key.space><Key.space><Key.space><Key.backspace><Key.backspace><Key.backspace><Key.backspace><Key.backspace><Key.backspace>
Screenshot: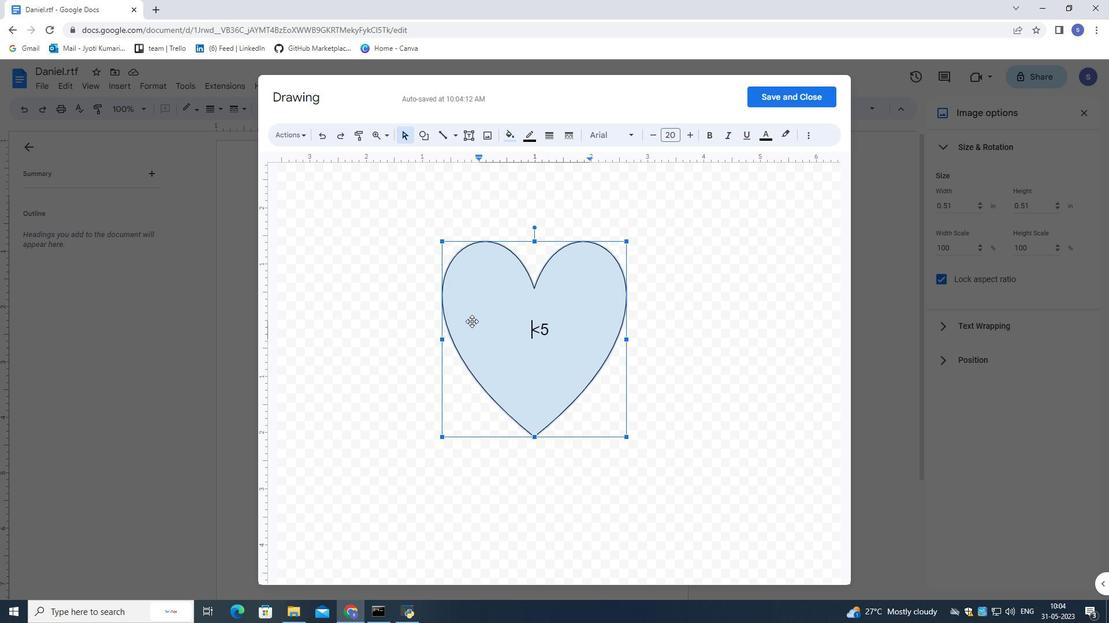
Action: Mouse moved to (813, 99)
Screenshot: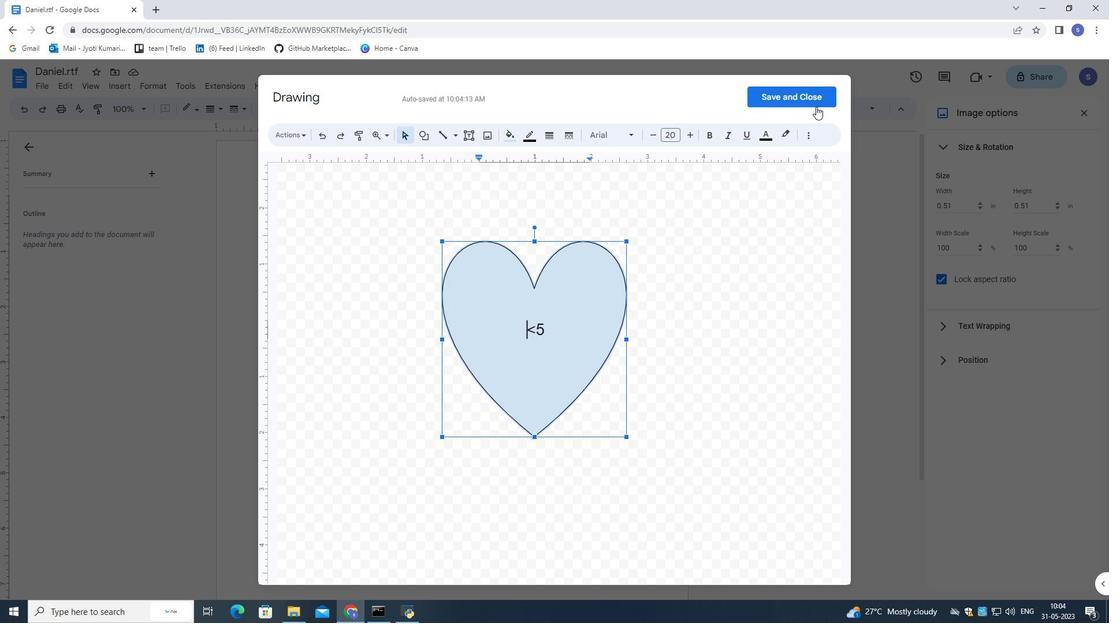 
Action: Mouse pressed left at (813, 99)
Screenshot: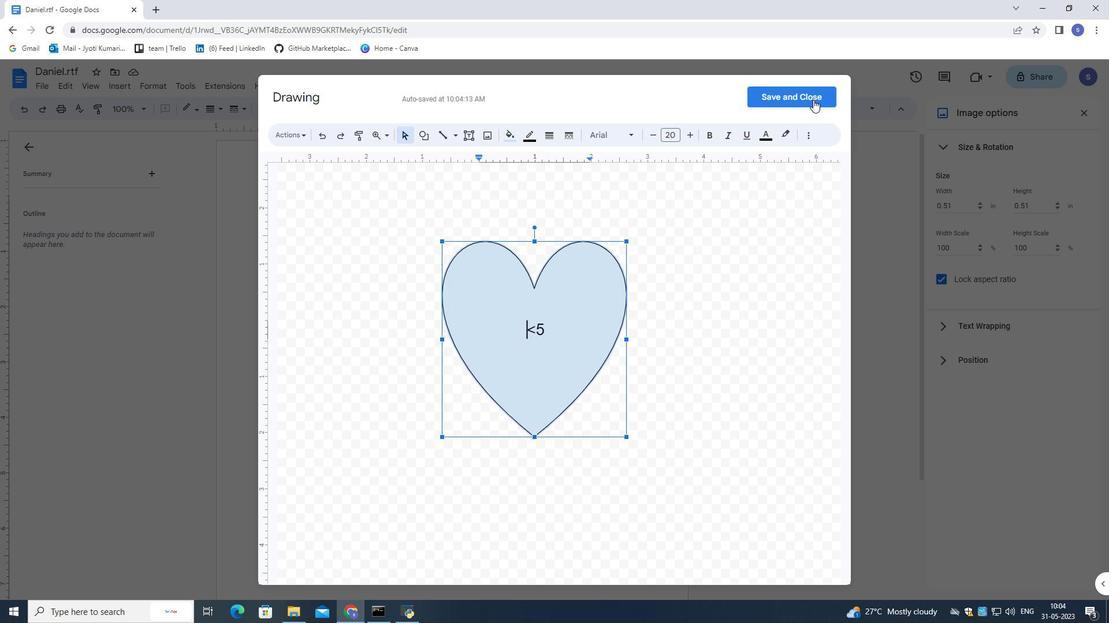
Action: Mouse moved to (442, 411)
Screenshot: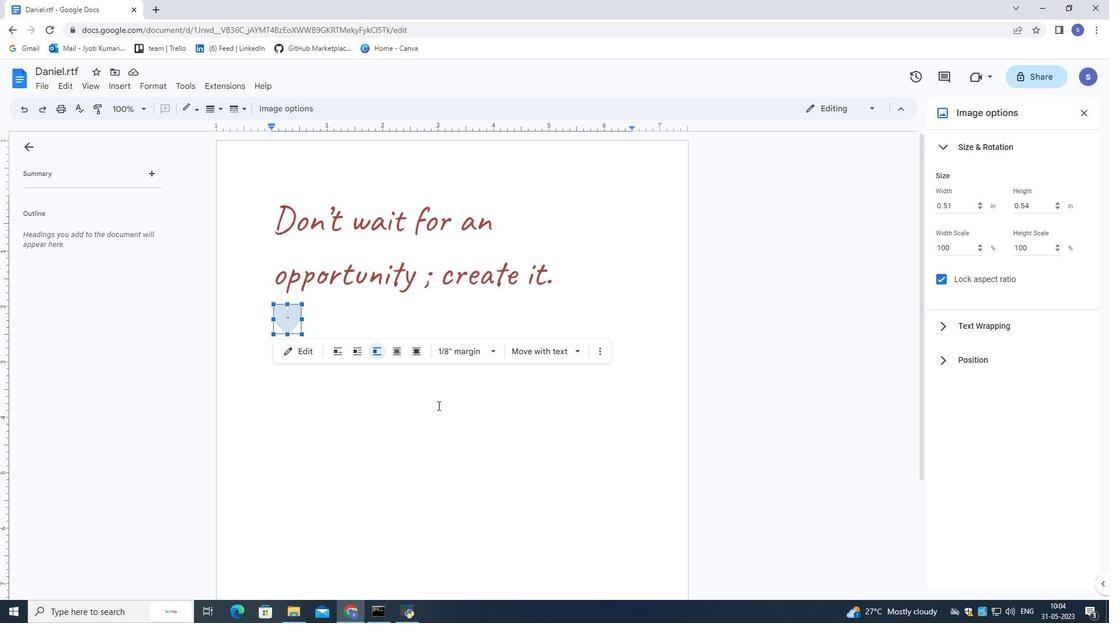 
Action: Mouse pressed left at (442, 411)
Screenshot: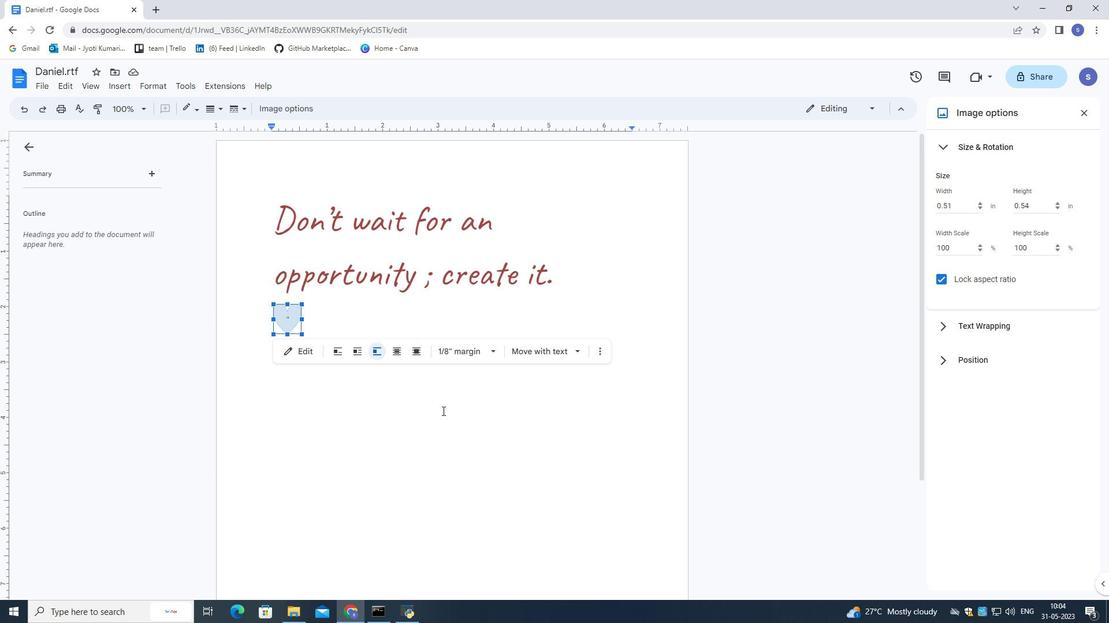 
Action: Mouse moved to (108, 80)
Screenshot: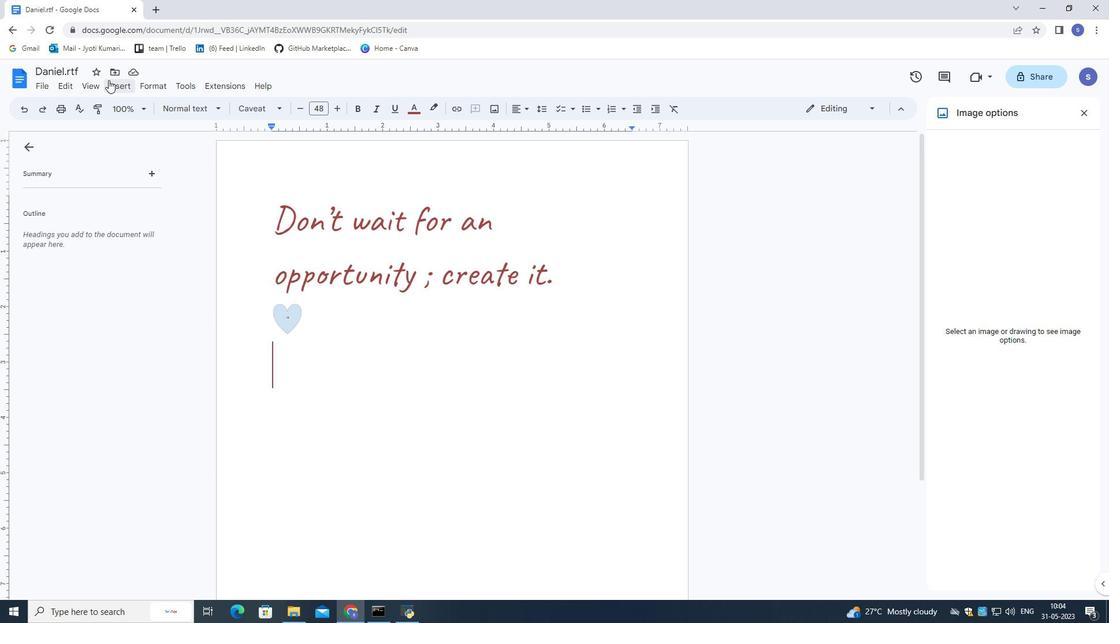 
Action: Mouse pressed left at (108, 80)
Screenshot: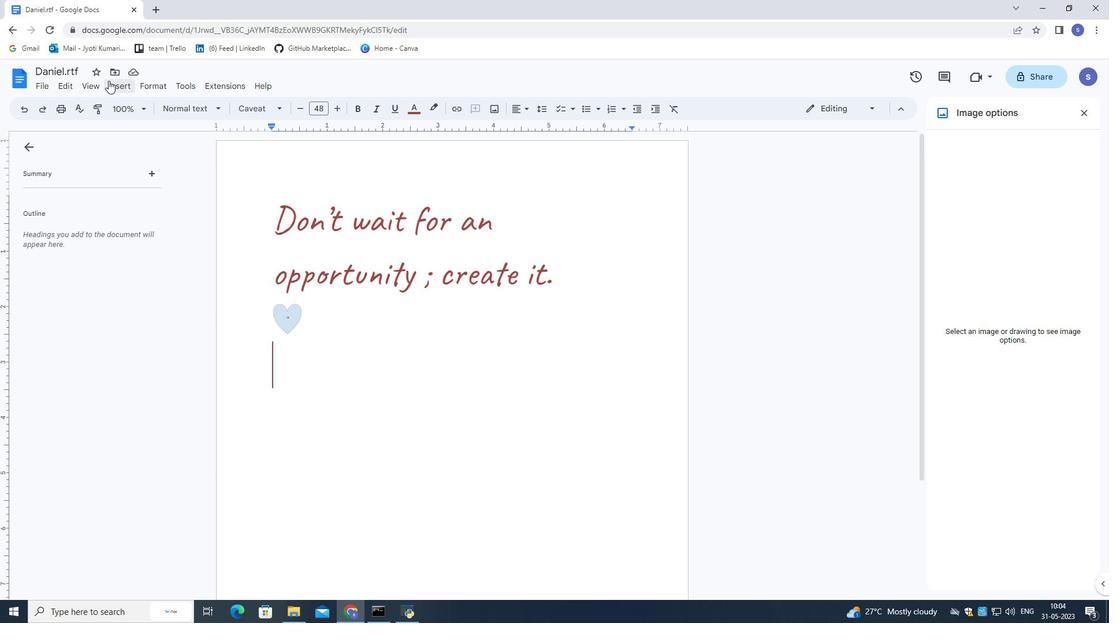 
Action: Mouse moved to (203, 265)
Screenshot: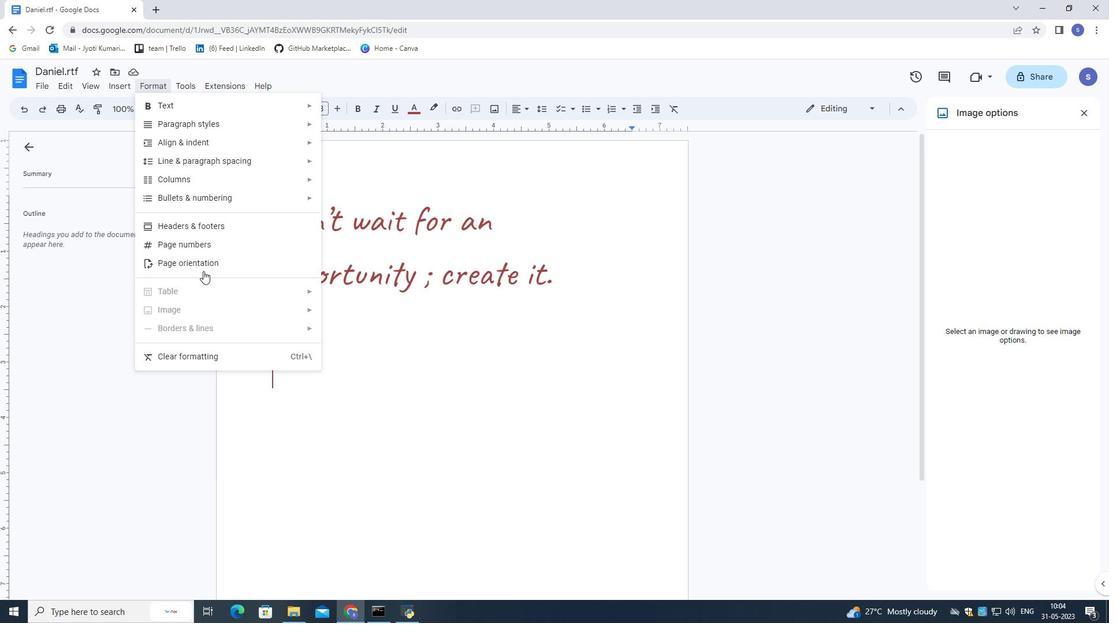 
Action: Mouse pressed left at (203, 265)
Screenshot: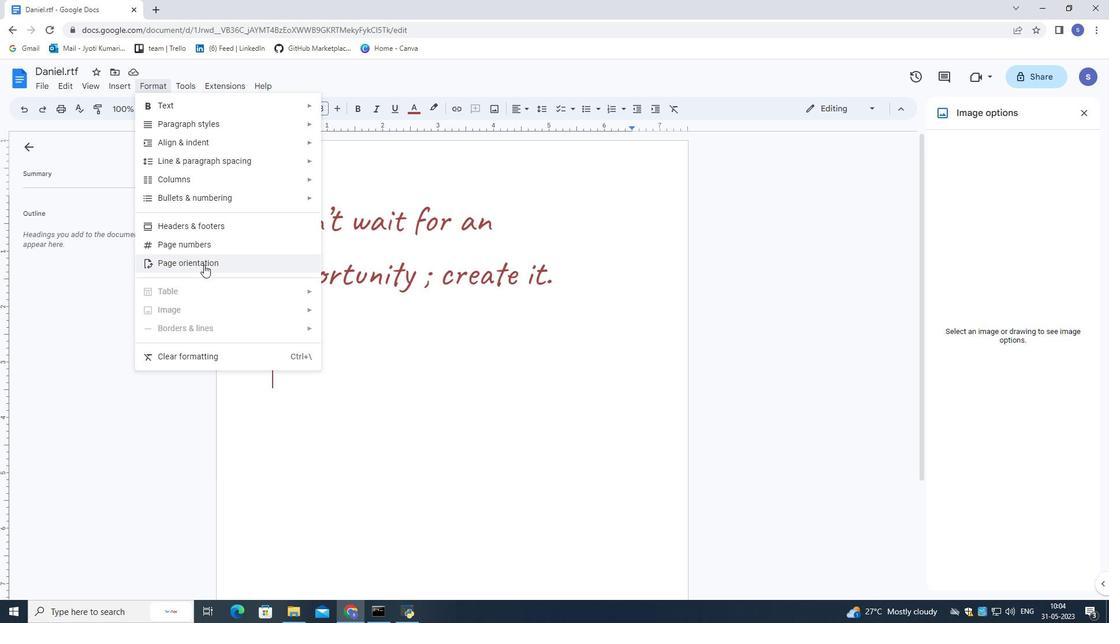 
Action: Mouse moved to (542, 351)
Screenshot: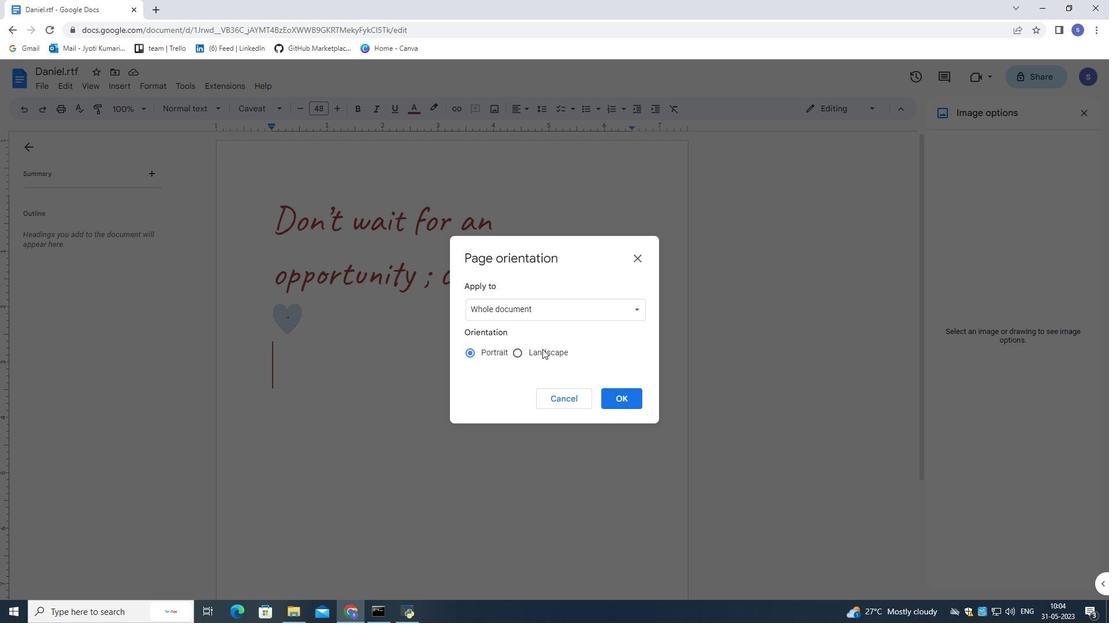 
Action: Mouse pressed left at (542, 351)
Screenshot: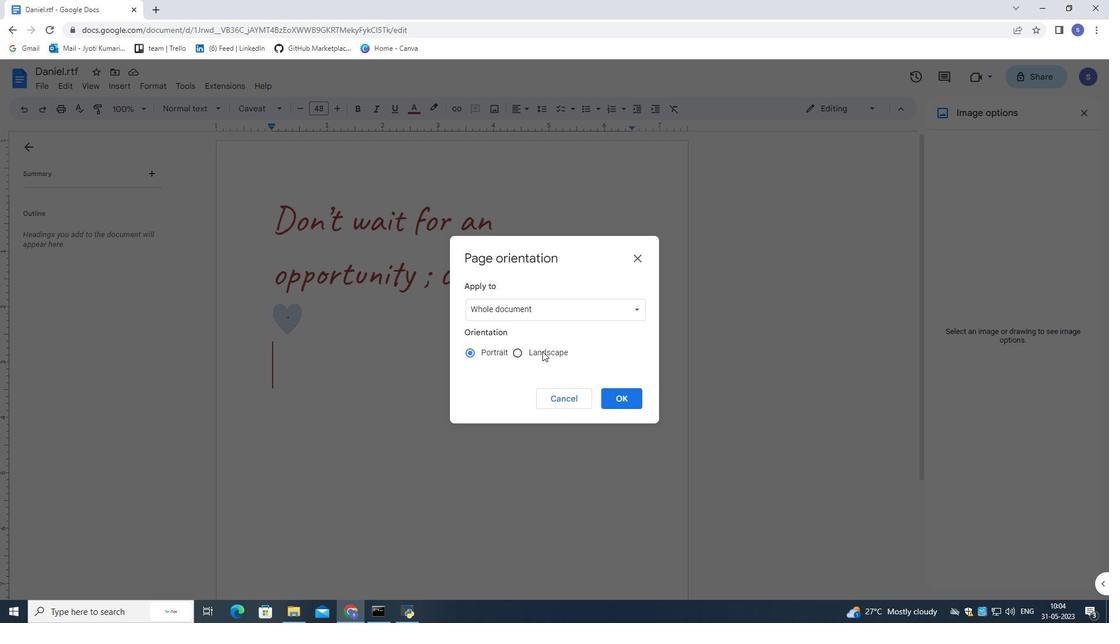 
Action: Mouse moved to (620, 396)
Screenshot: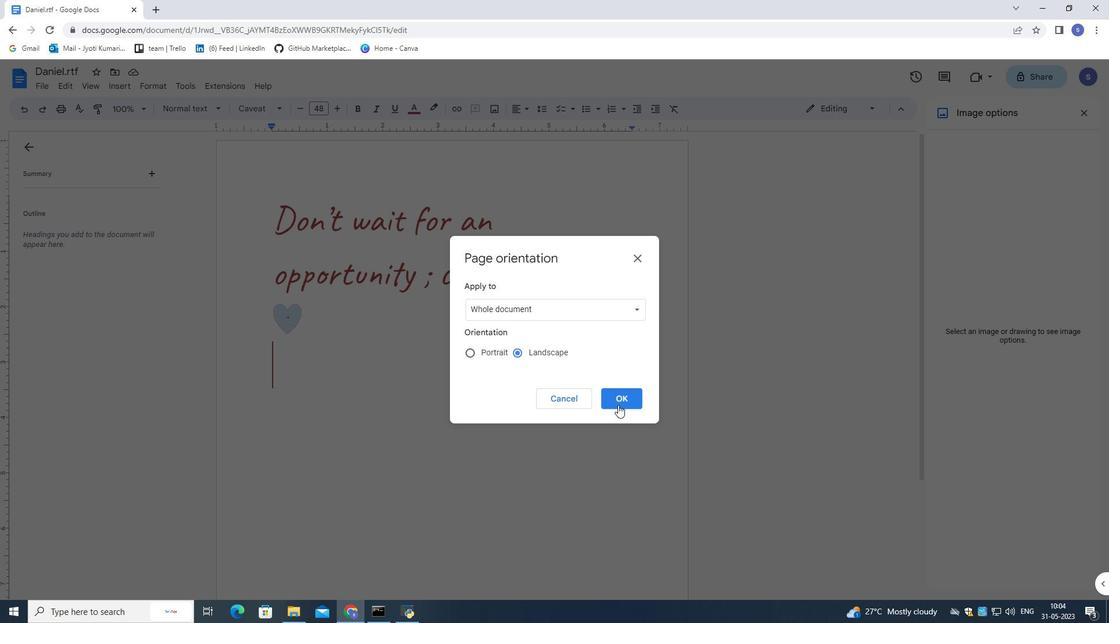 
Action: Mouse pressed left at (620, 396)
Screenshot: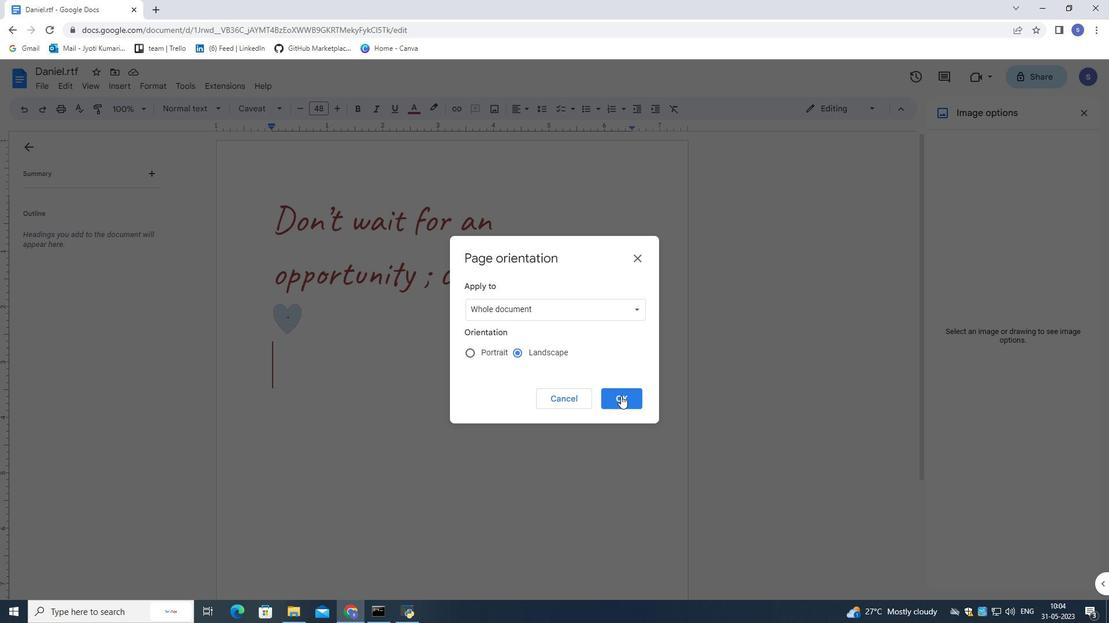 
Action: Mouse moved to (274, 271)
Screenshot: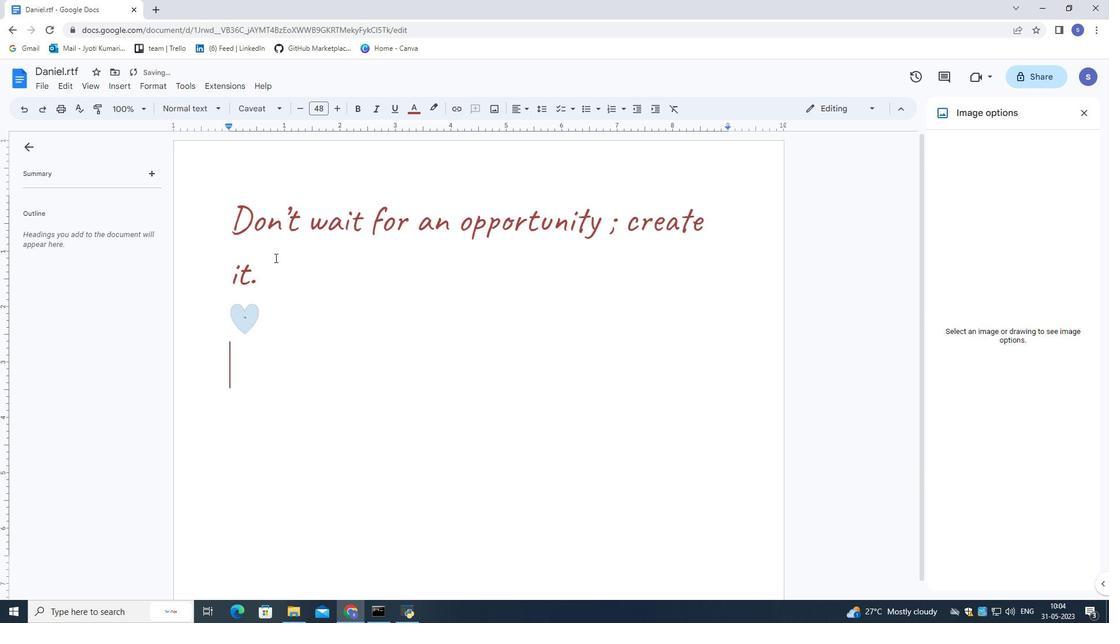 
Action: Mouse pressed left at (274, 271)
Screenshot: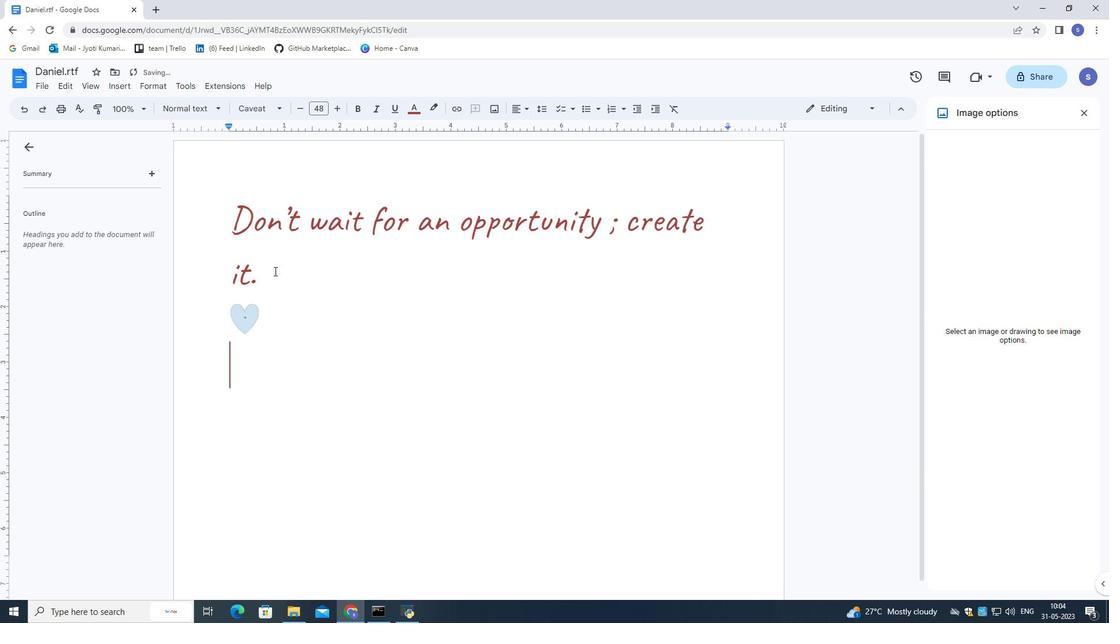 
Action: Mouse moved to (250, 276)
Screenshot: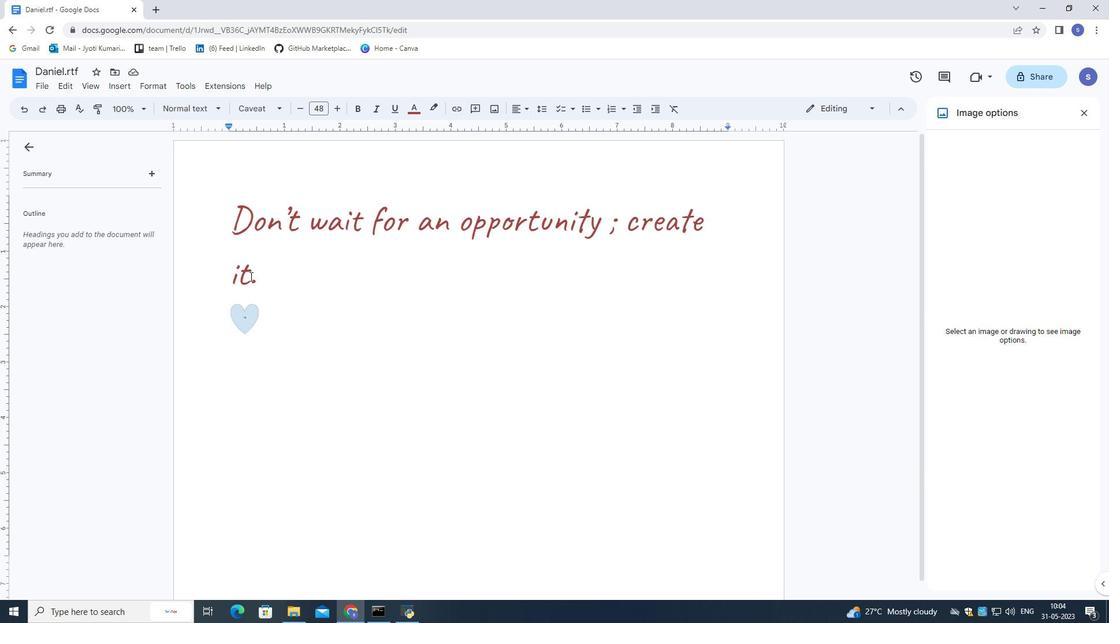 
Action: Mouse pressed left at (250, 276)
Screenshot: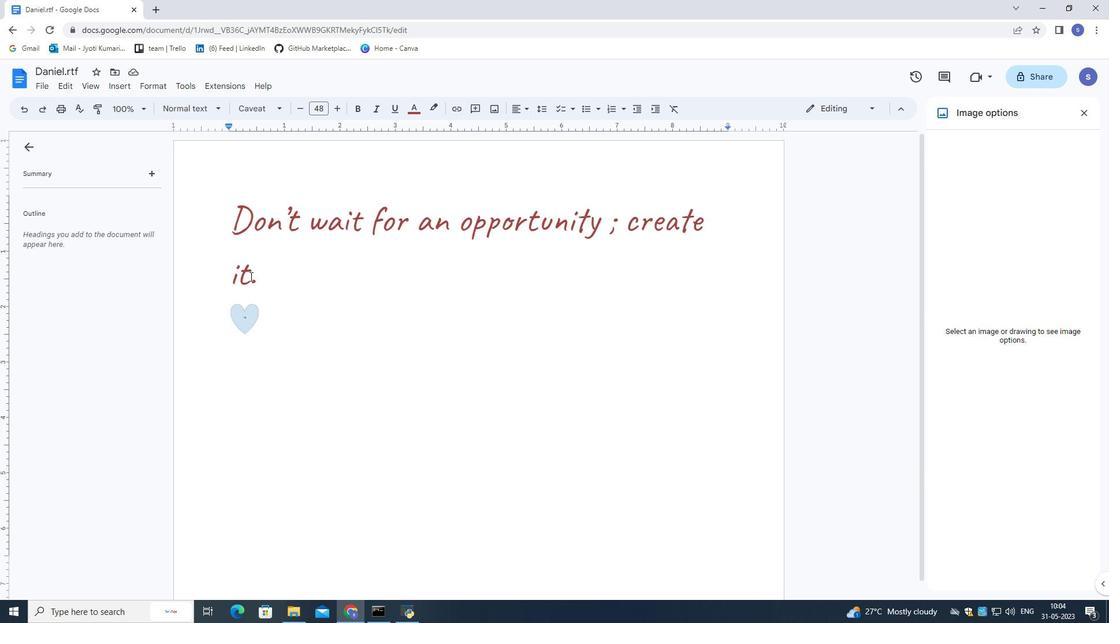
Action: Mouse moved to (257, 279)
Screenshot: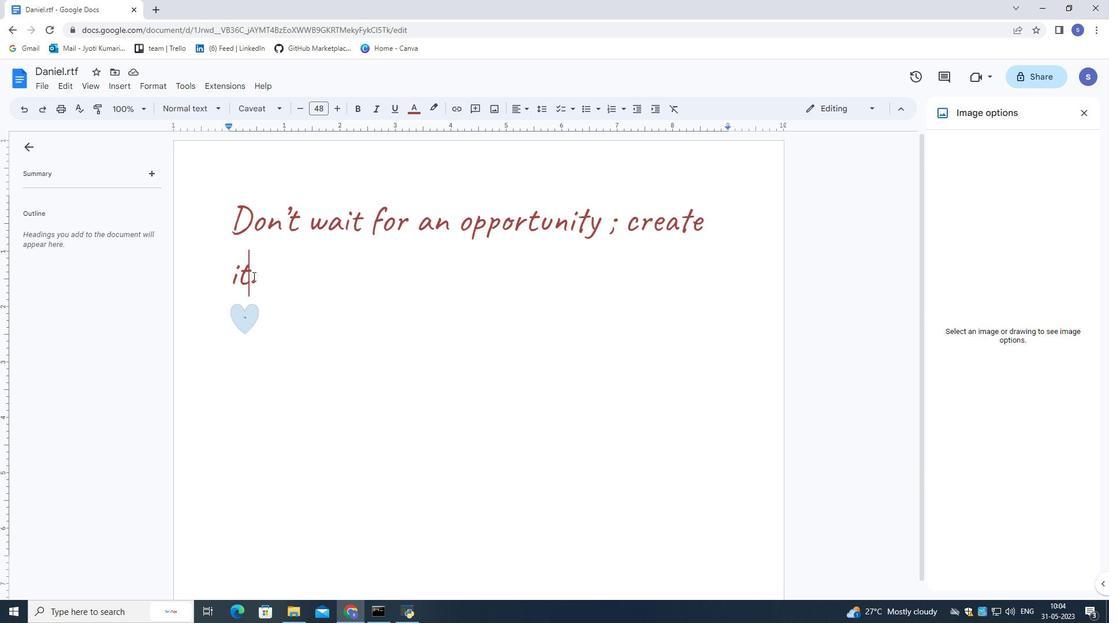 
Action: Mouse pressed left at (257, 279)
Screenshot: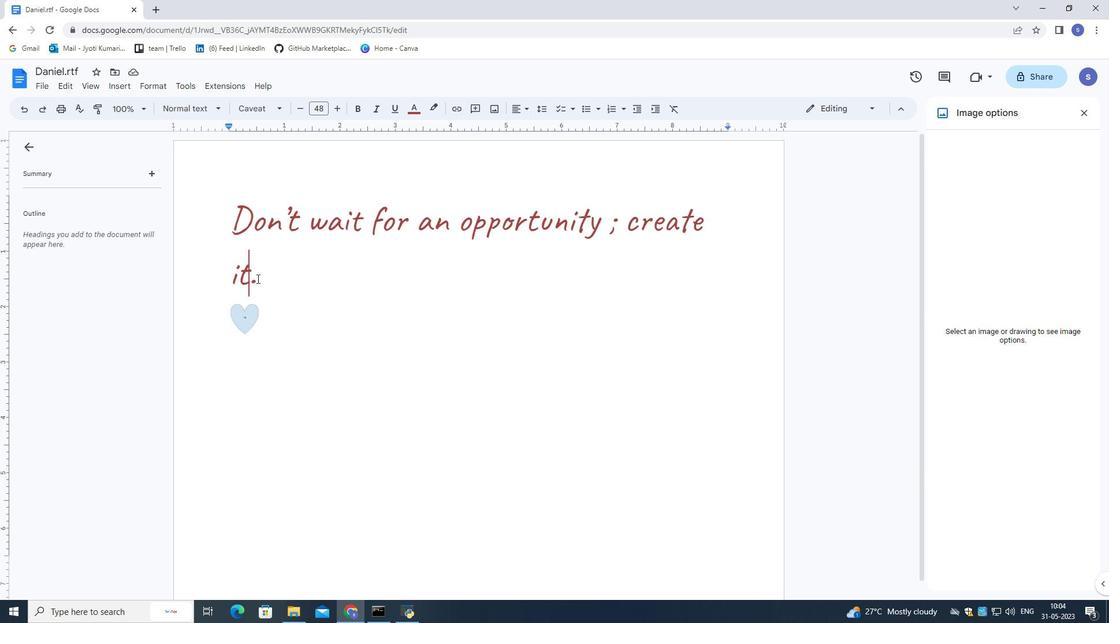 
Action: Mouse pressed left at (257, 279)
Screenshot: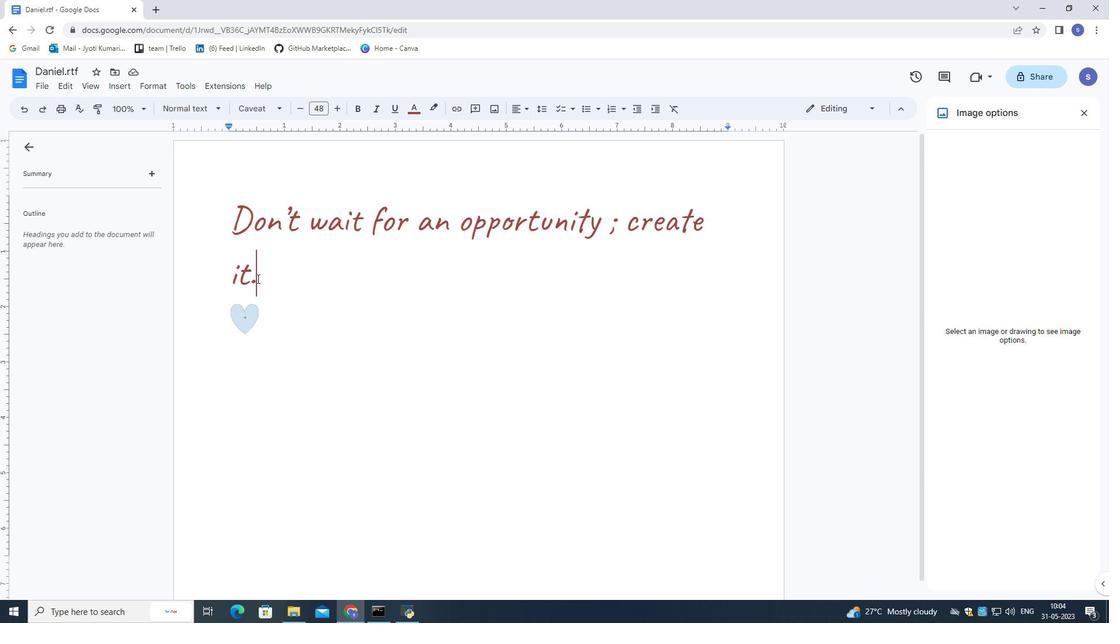 
Action: Mouse moved to (784, 283)
Screenshot: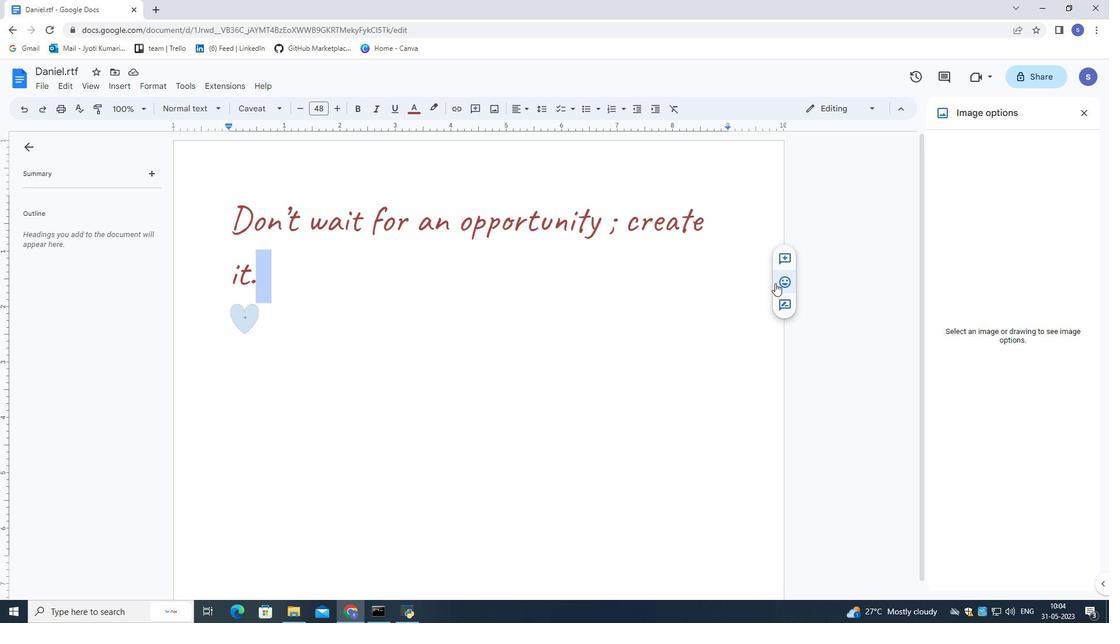 
Action: Mouse pressed left at (784, 283)
Screenshot: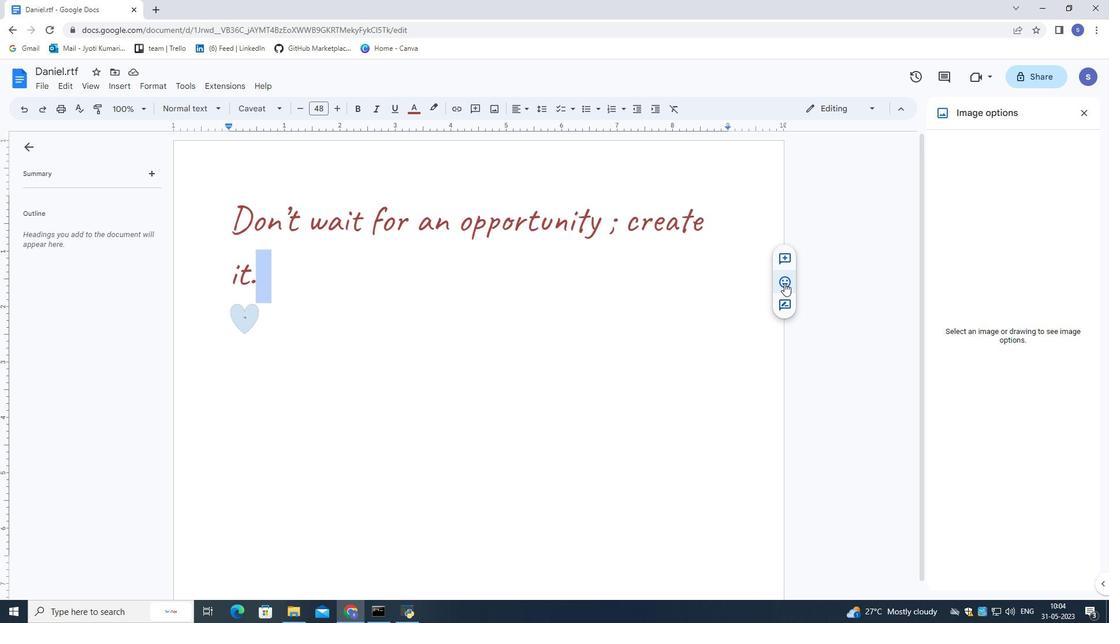 
Action: Mouse moved to (845, 404)
Screenshot: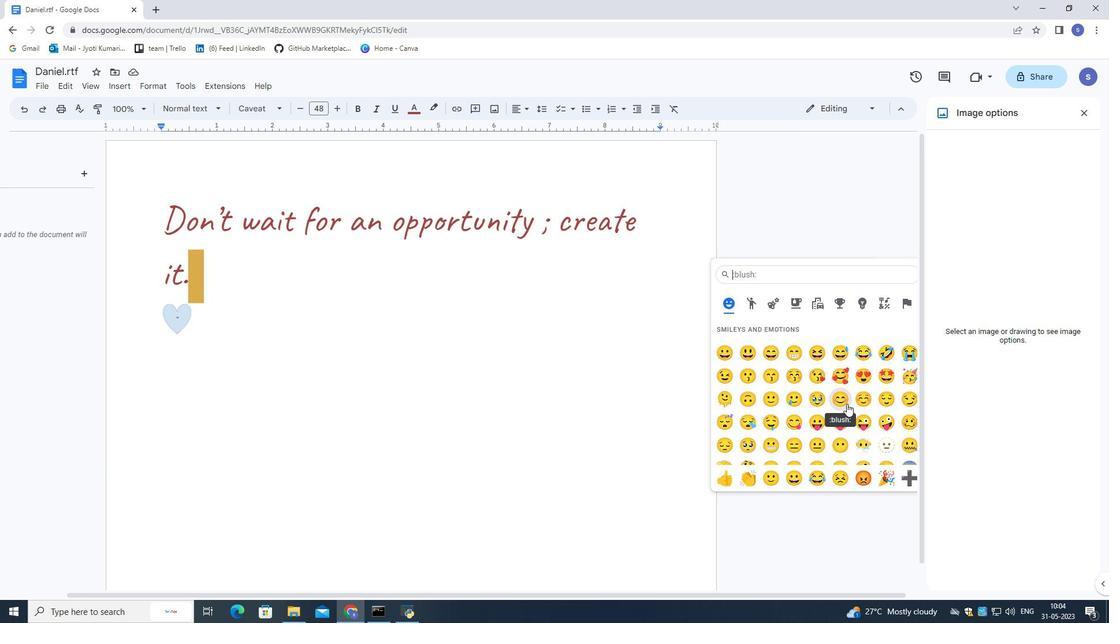 
Action: Mouse pressed left at (845, 404)
Screenshot: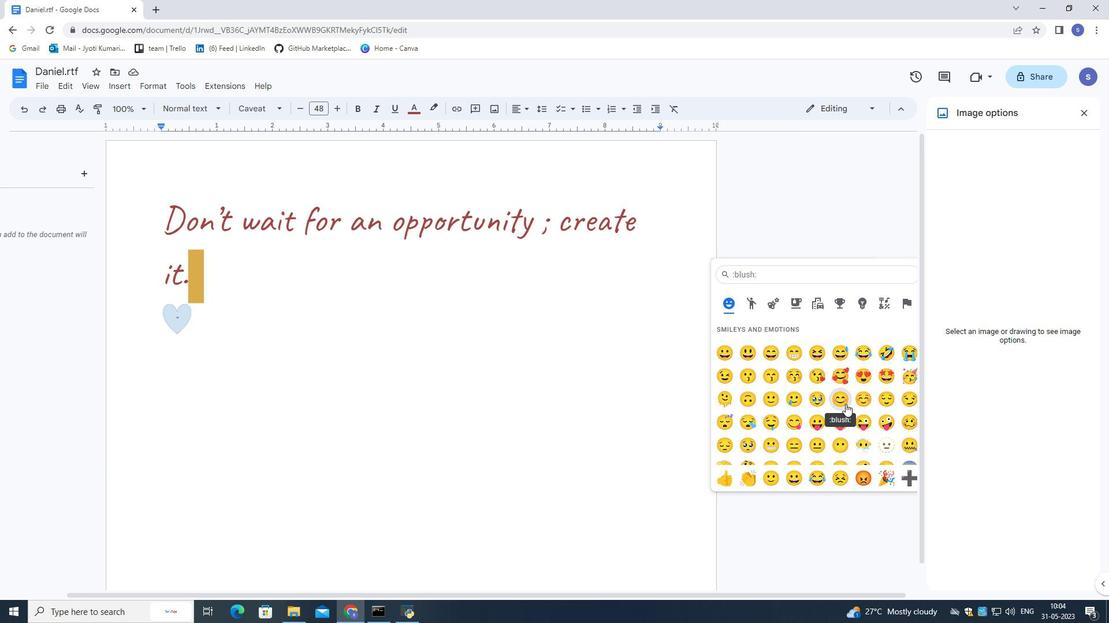 
Action: Mouse moved to (283, 281)
Screenshot: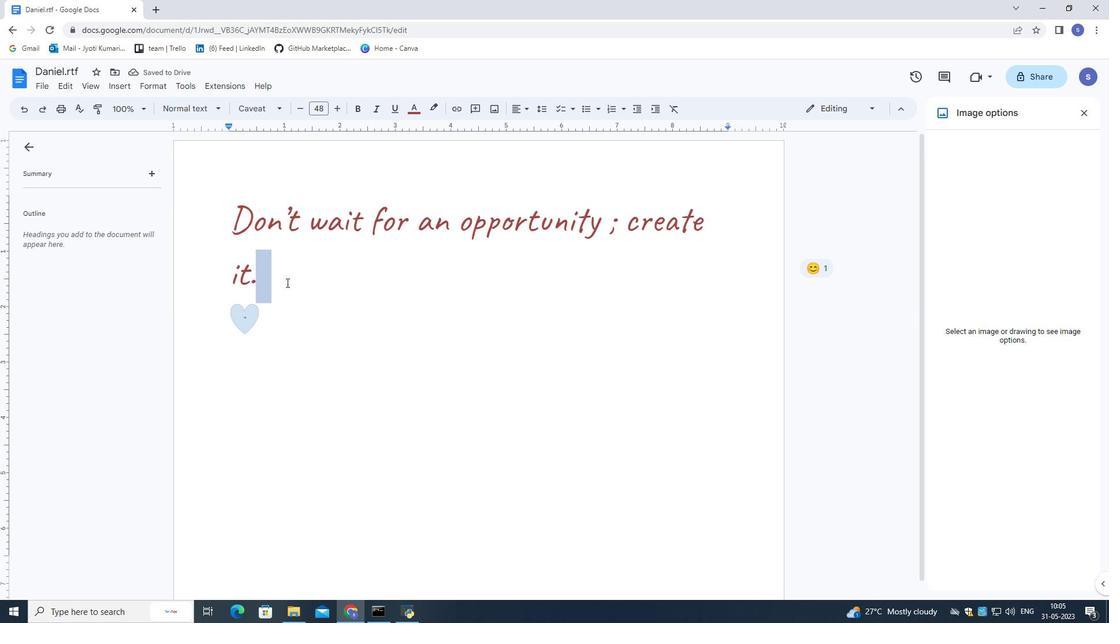 
Action: Mouse pressed left at (283, 281)
Screenshot: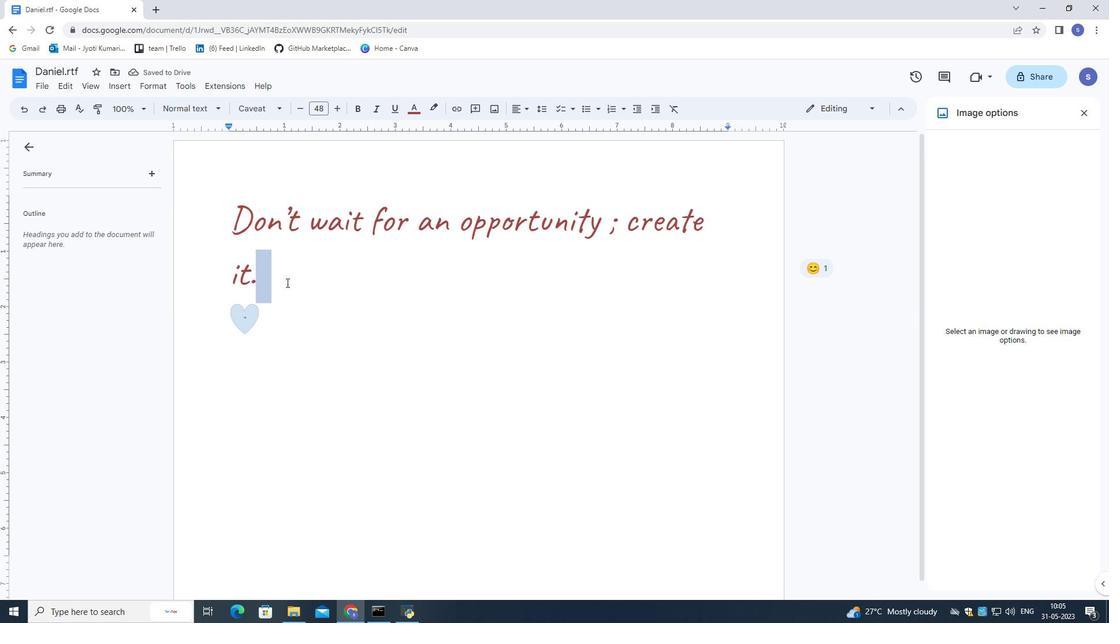 
Action: Mouse moved to (798, 266)
Screenshot: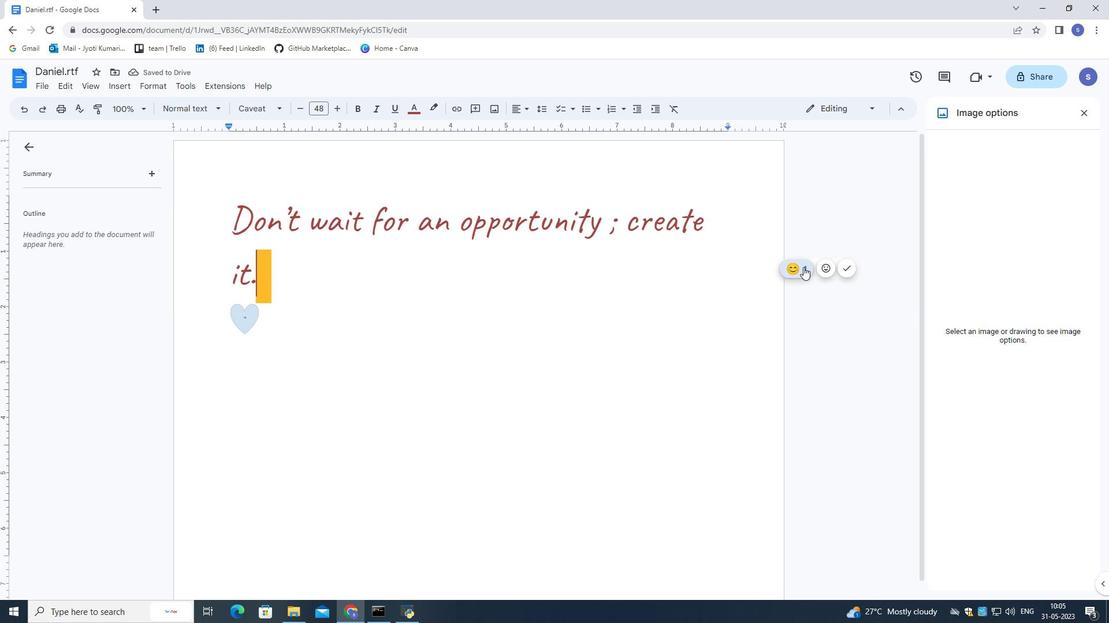
Action: Mouse pressed right at (798, 266)
Screenshot: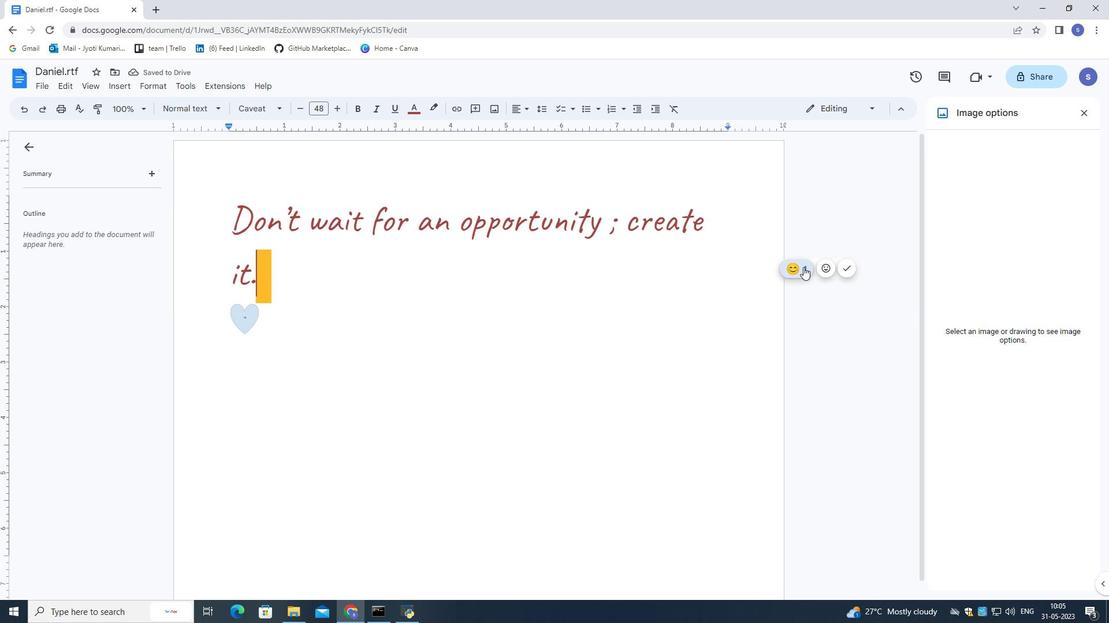 
Action: Mouse moved to (823, 244)
Screenshot: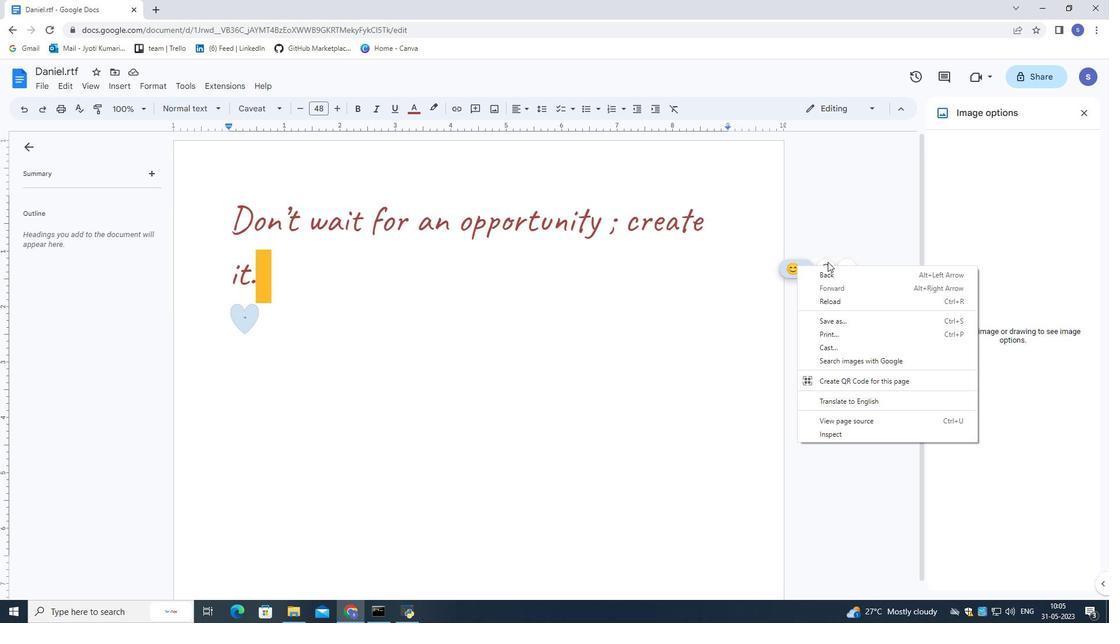 
Action: Mouse pressed left at (823, 244)
Screenshot: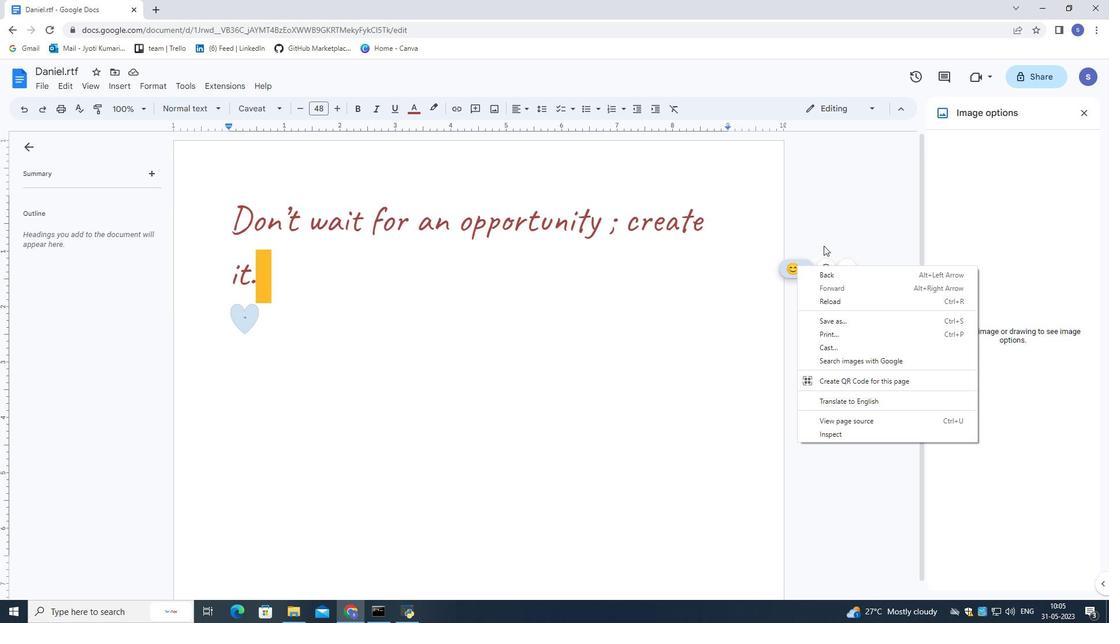 
Action: Mouse moved to (823, 270)
Screenshot: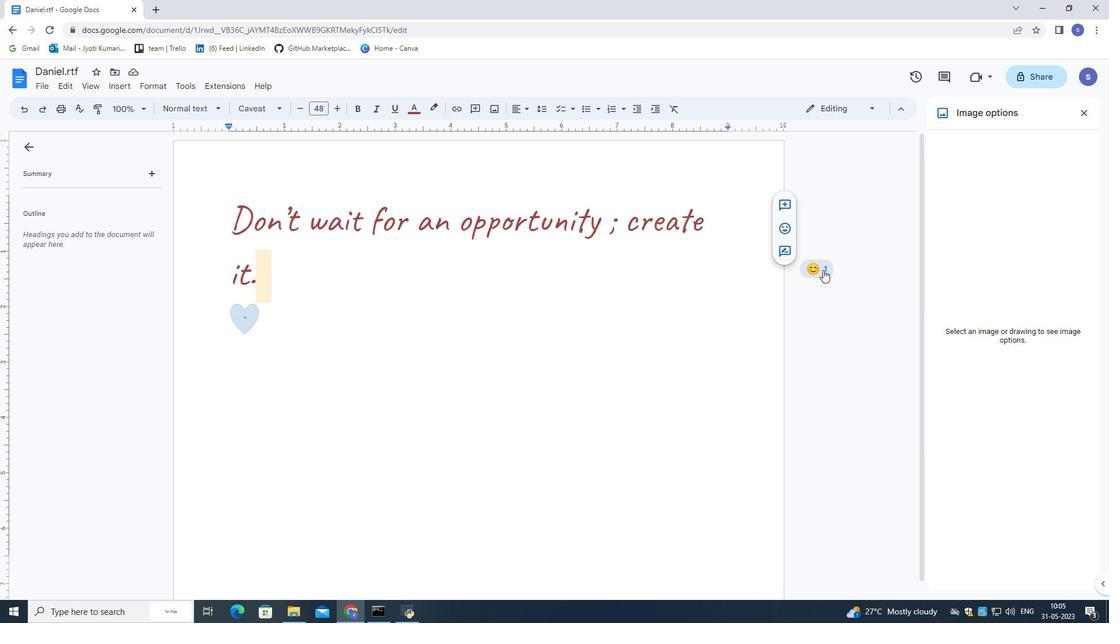 
Action: Mouse pressed left at (823, 270)
Screenshot: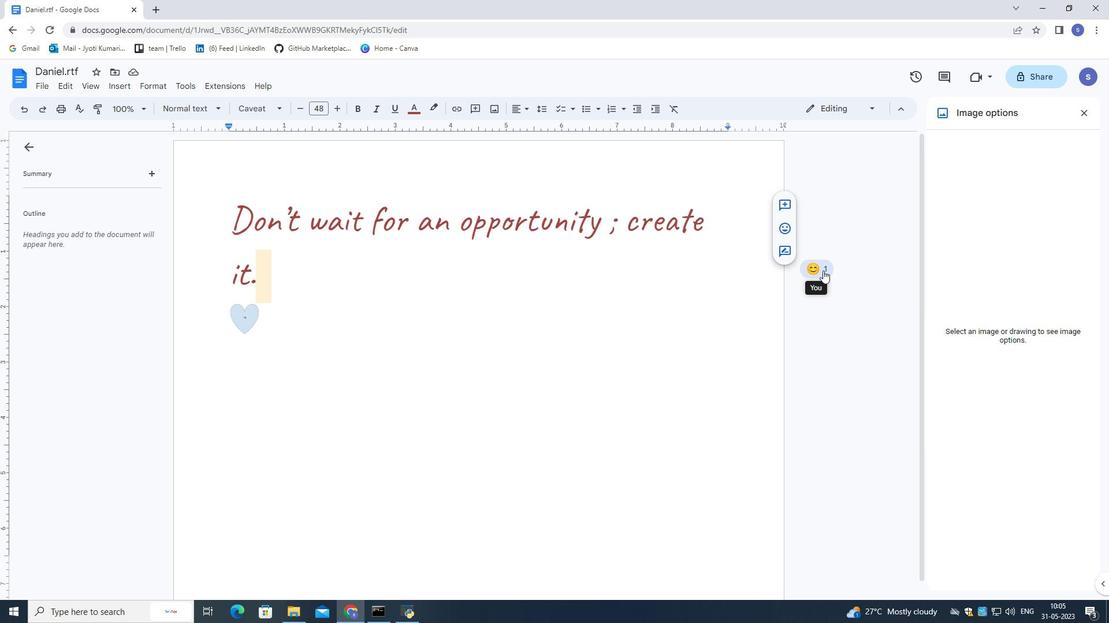 
Action: Mouse moved to (795, 263)
Screenshot: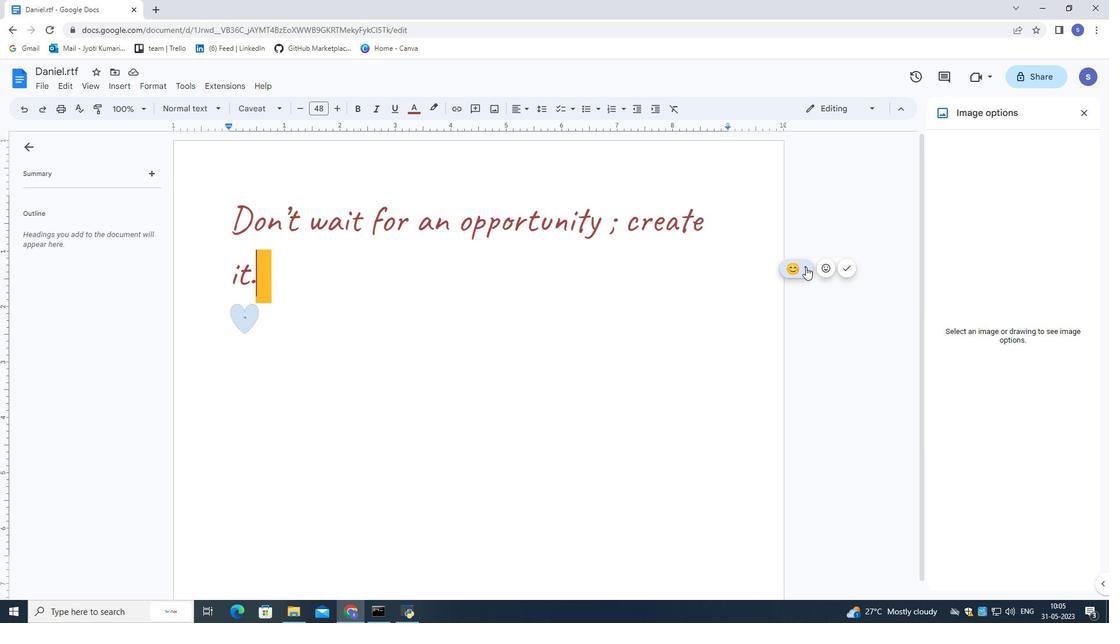 
Action: Mouse pressed right at (795, 263)
Screenshot: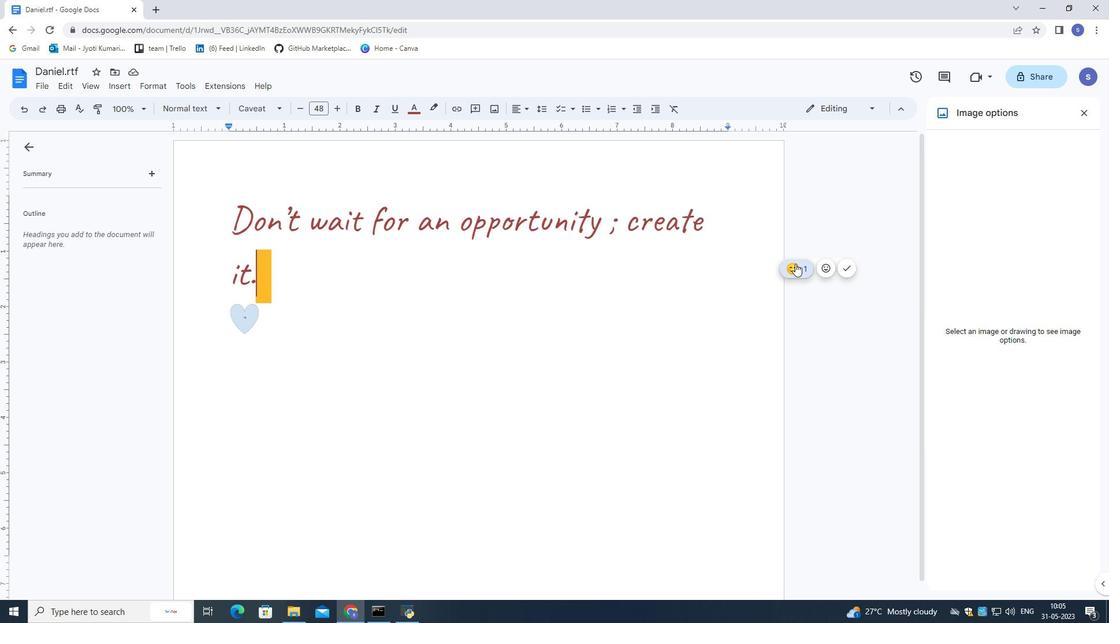 
Action: Mouse moved to (806, 237)
Screenshot: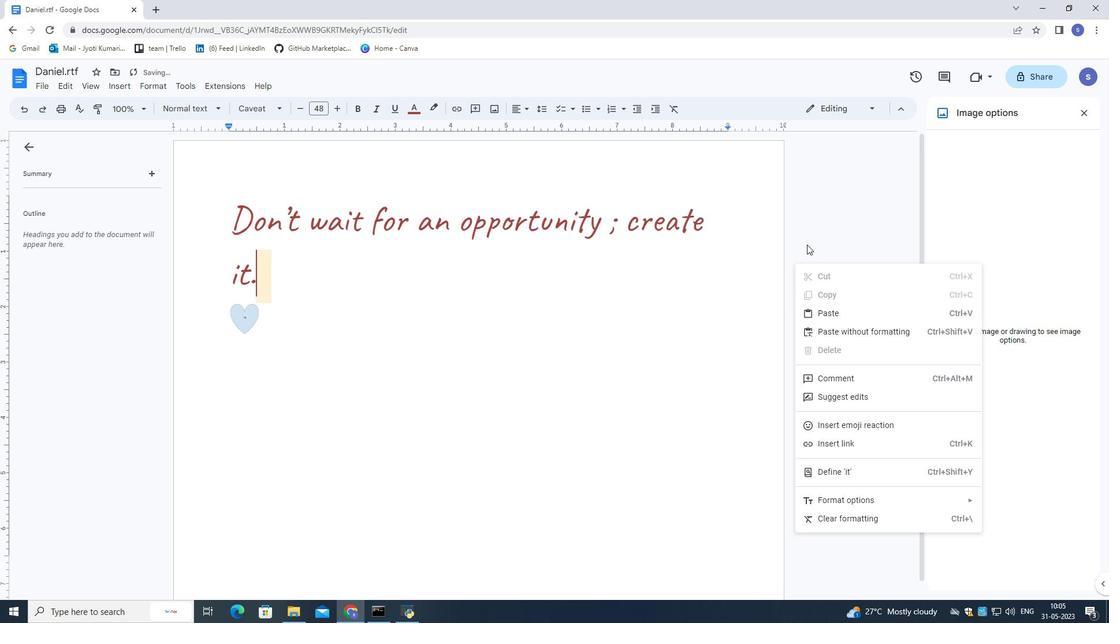 
Action: Mouse pressed left at (806, 237)
Screenshot: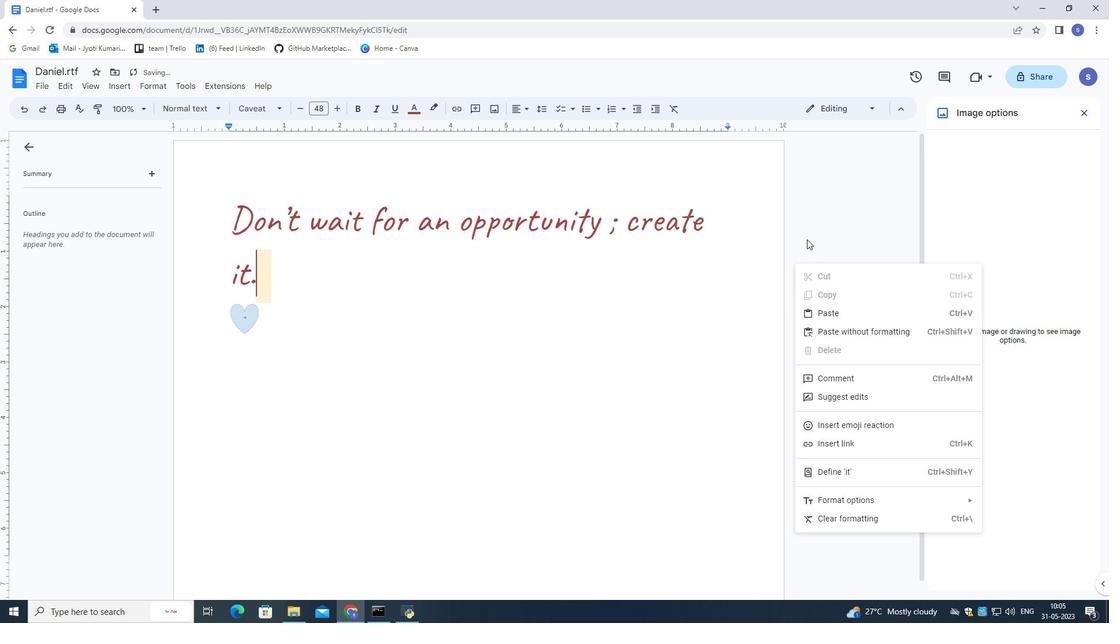 
Action: Mouse moved to (280, 274)
Screenshot: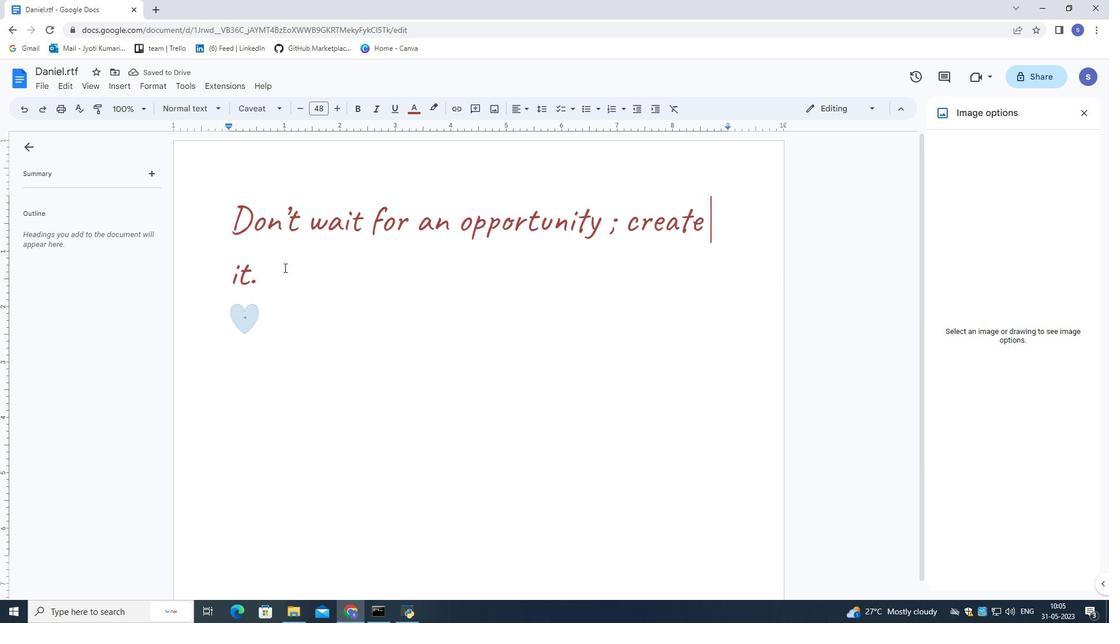 
Action: Mouse pressed left at (280, 274)
Screenshot: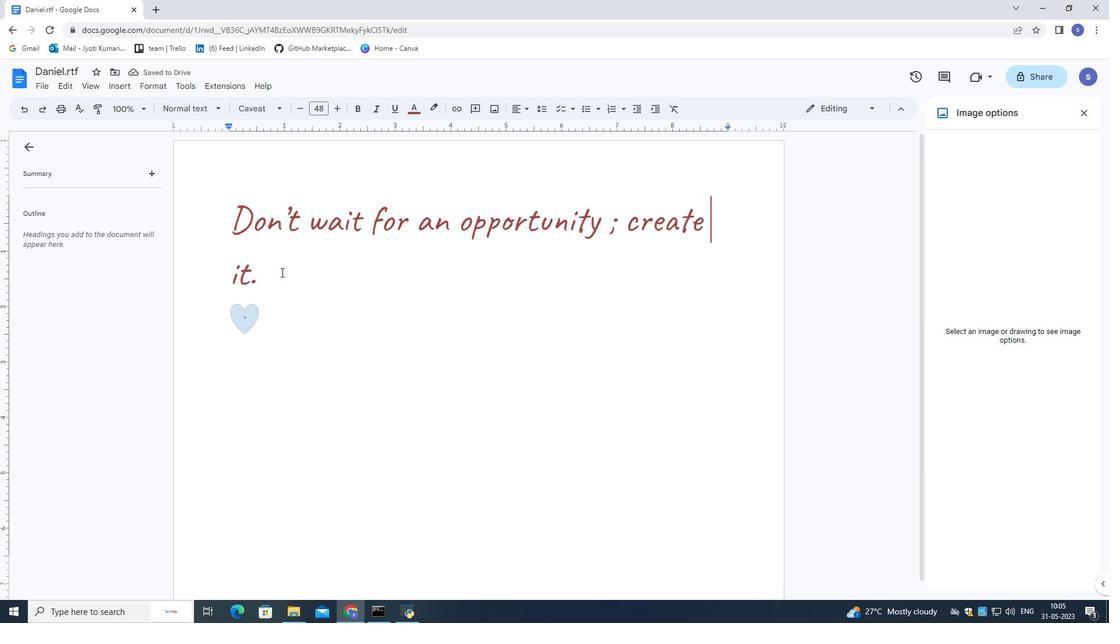 
Action: Mouse moved to (787, 226)
Screenshot: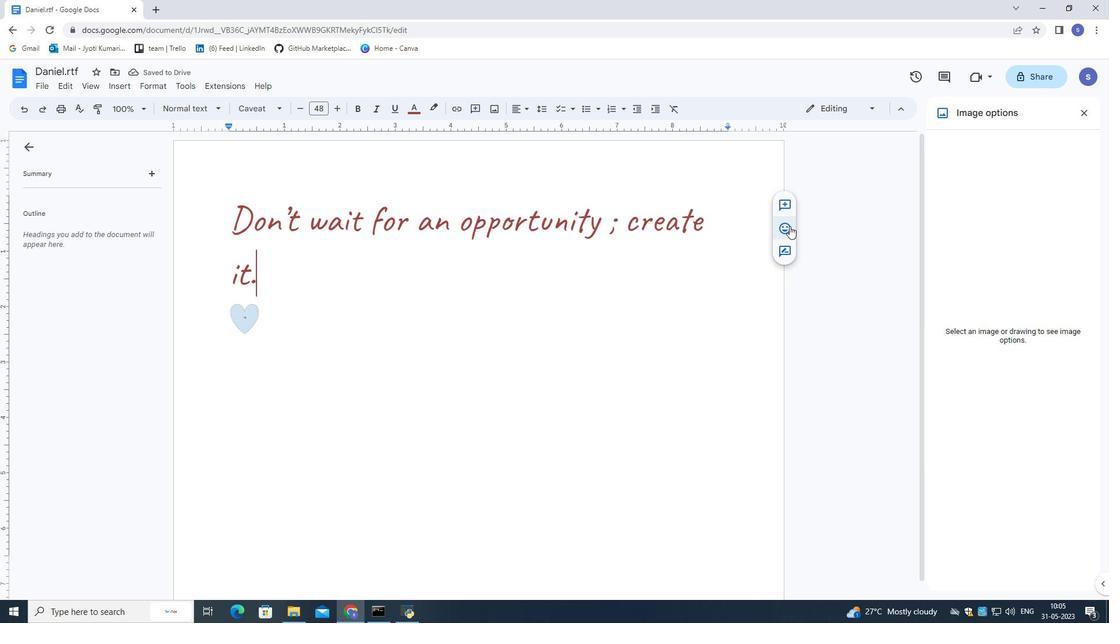 
Action: Mouse pressed left at (787, 226)
Screenshot: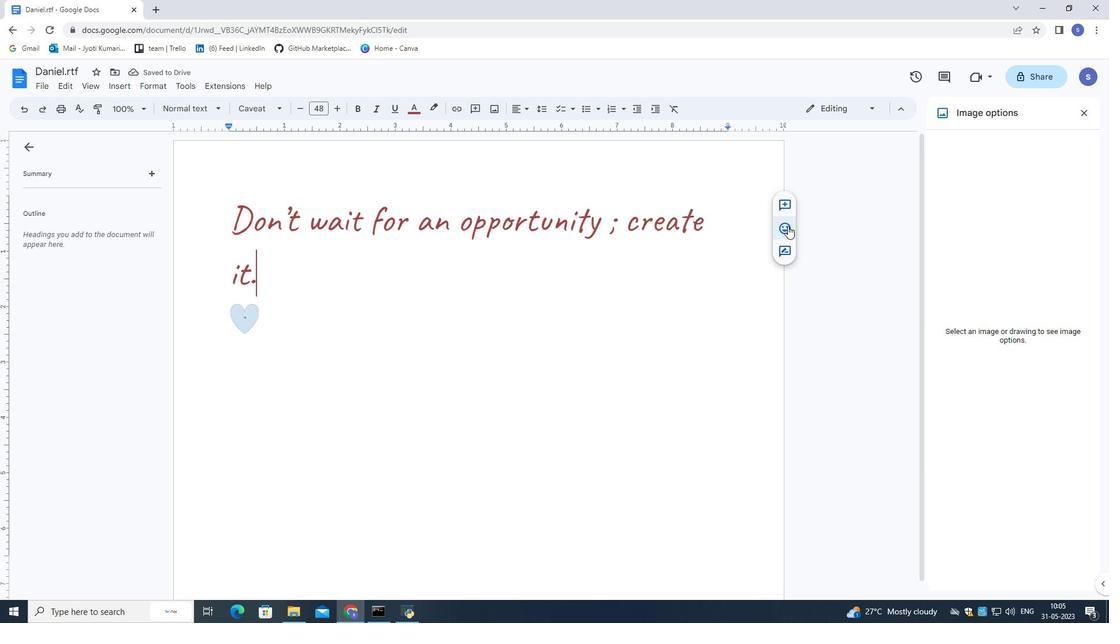 
Action: Mouse moved to (770, 373)
Screenshot: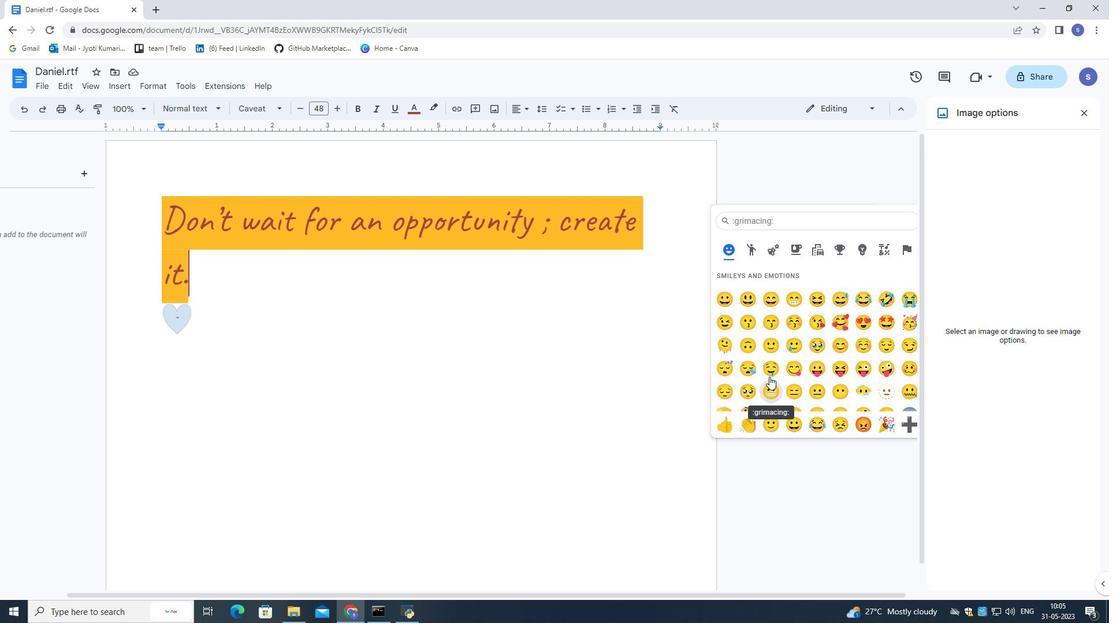 
Action: Mouse scrolled (770, 372) with delta (0, 0)
Screenshot: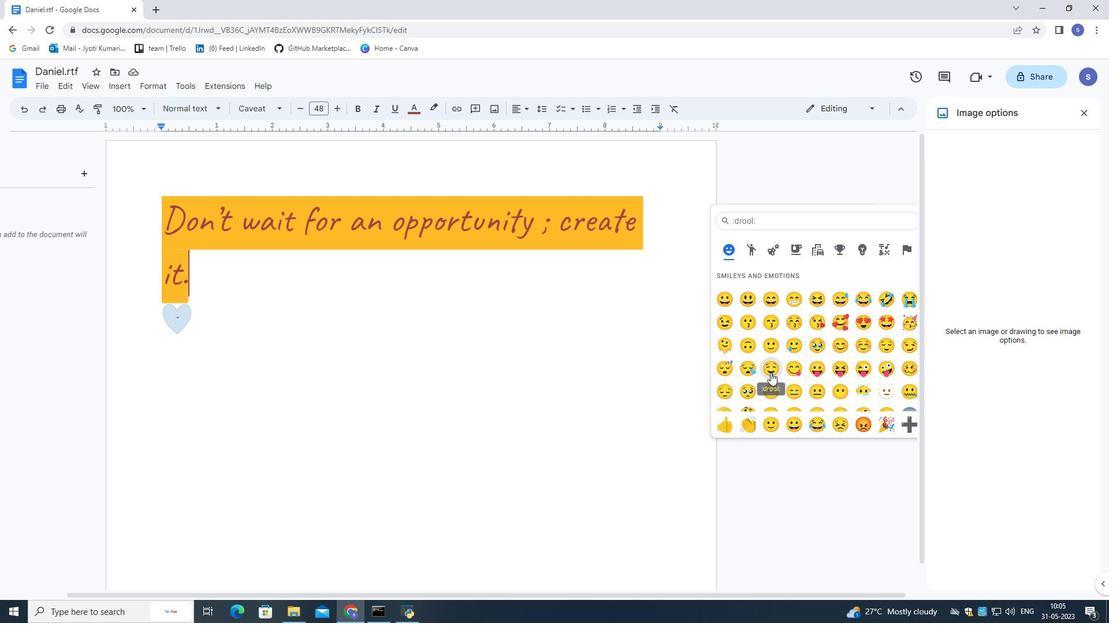 
Action: Mouse scrolled (770, 373) with delta (0, 0)
Screenshot: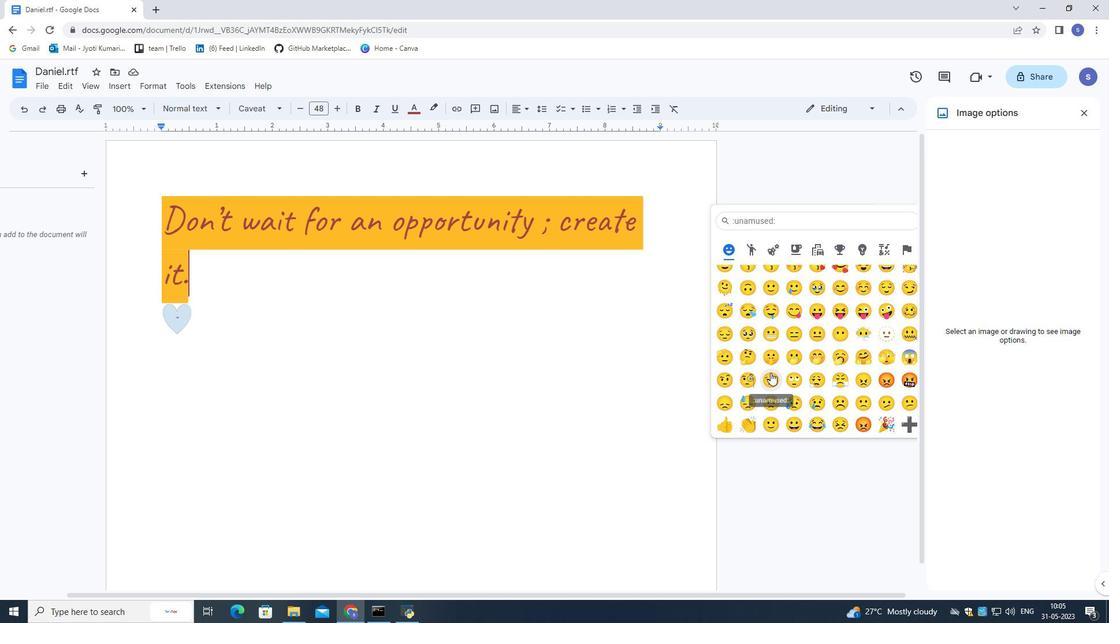 
Action: Mouse scrolled (770, 373) with delta (0, 0)
Screenshot: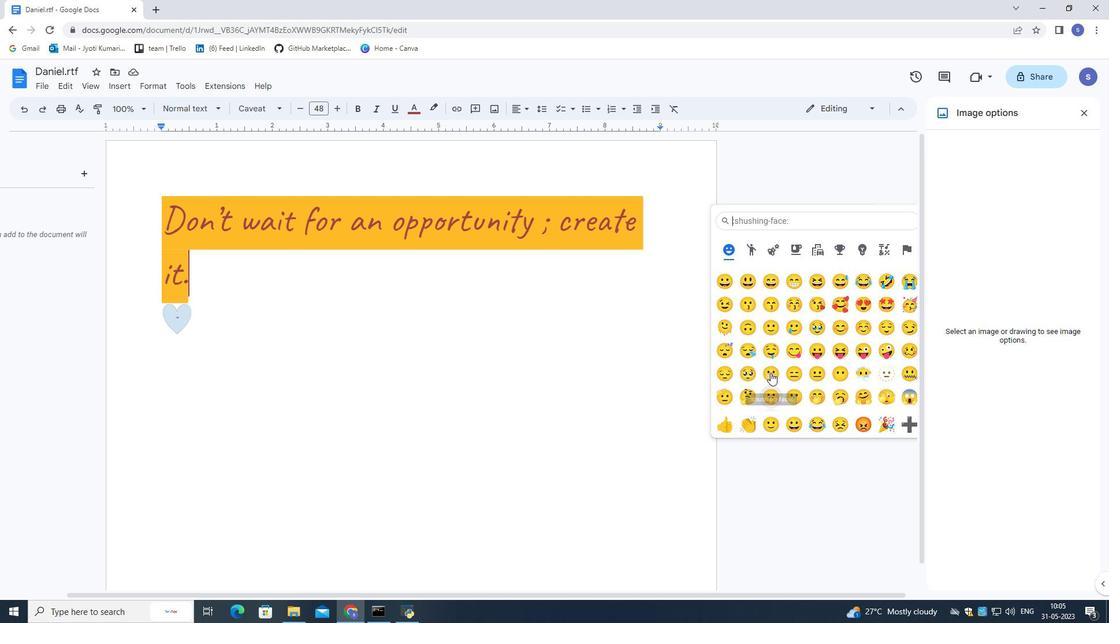 
Action: Mouse moved to (724, 299)
Screenshot: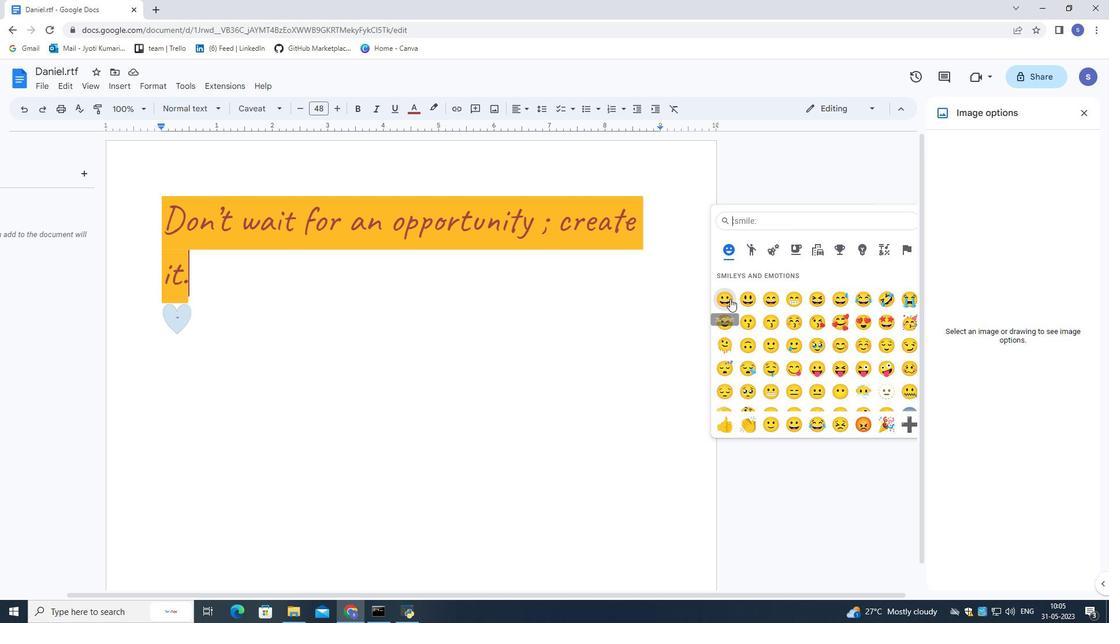 
Action: Mouse pressed left at (724, 299)
Screenshot: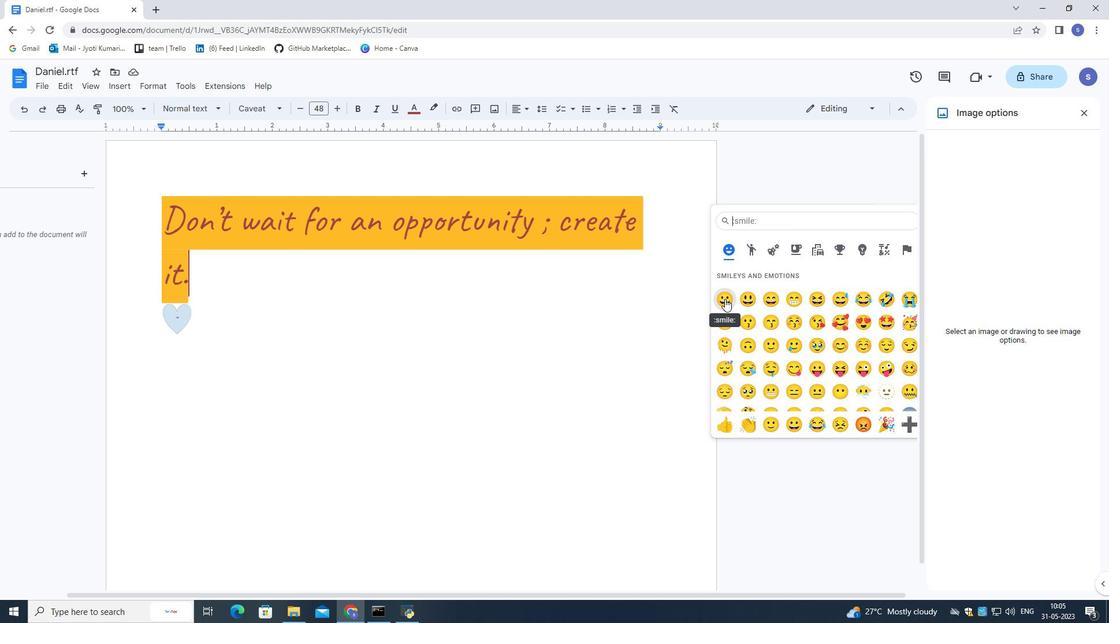 
Action: Mouse moved to (827, 283)
Screenshot: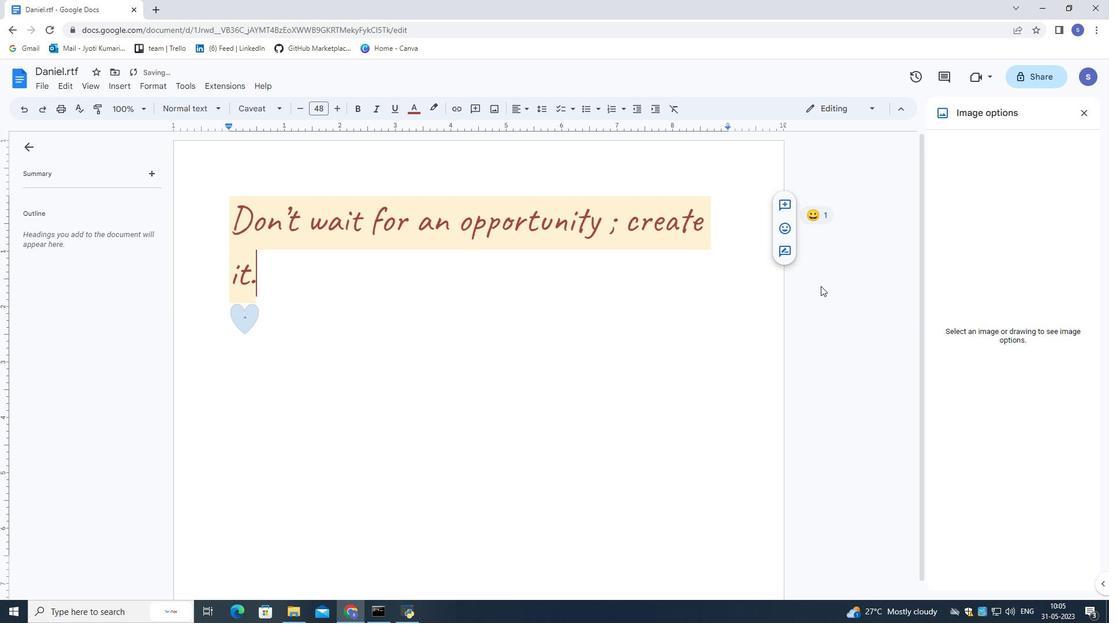 
Action: Mouse pressed left at (827, 283)
Screenshot: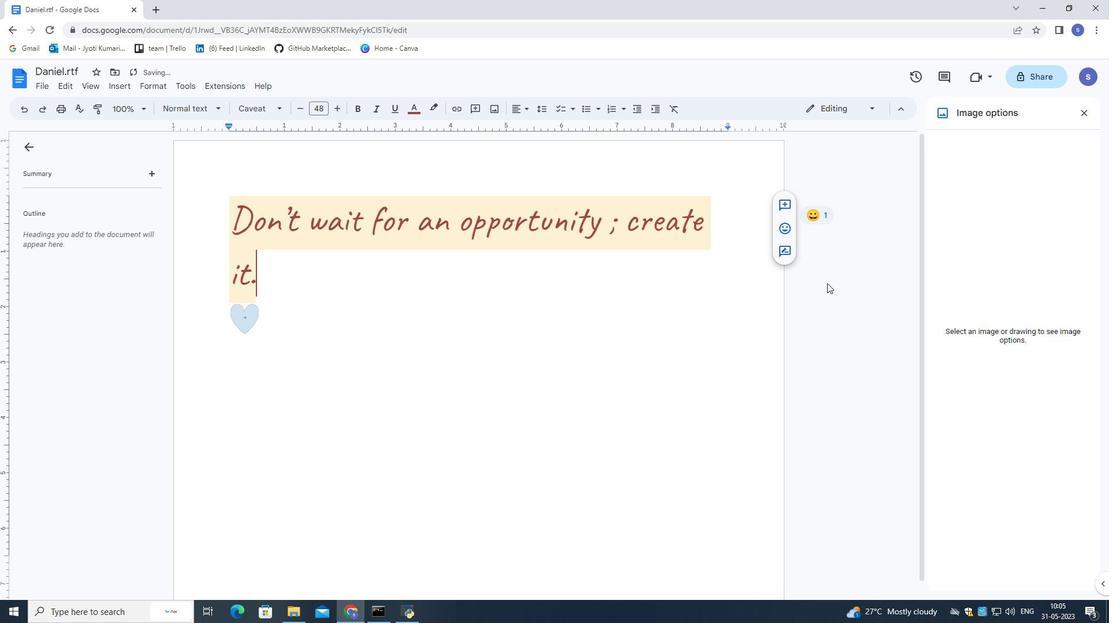 
Action: Mouse moved to (727, 343)
Screenshot: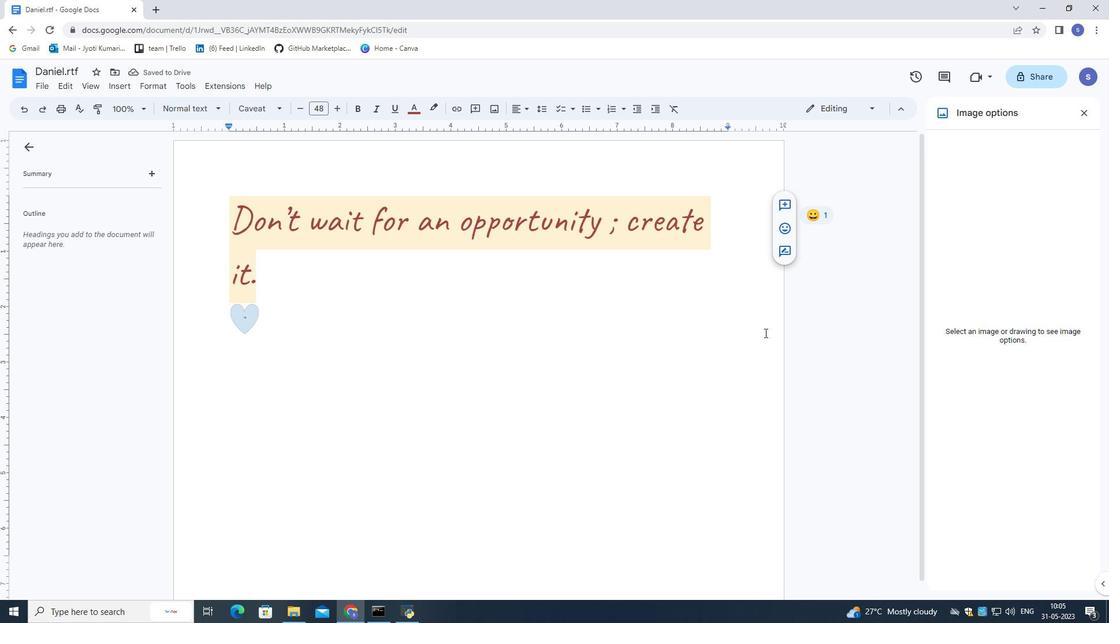 
Action: Mouse pressed left at (727, 343)
Screenshot: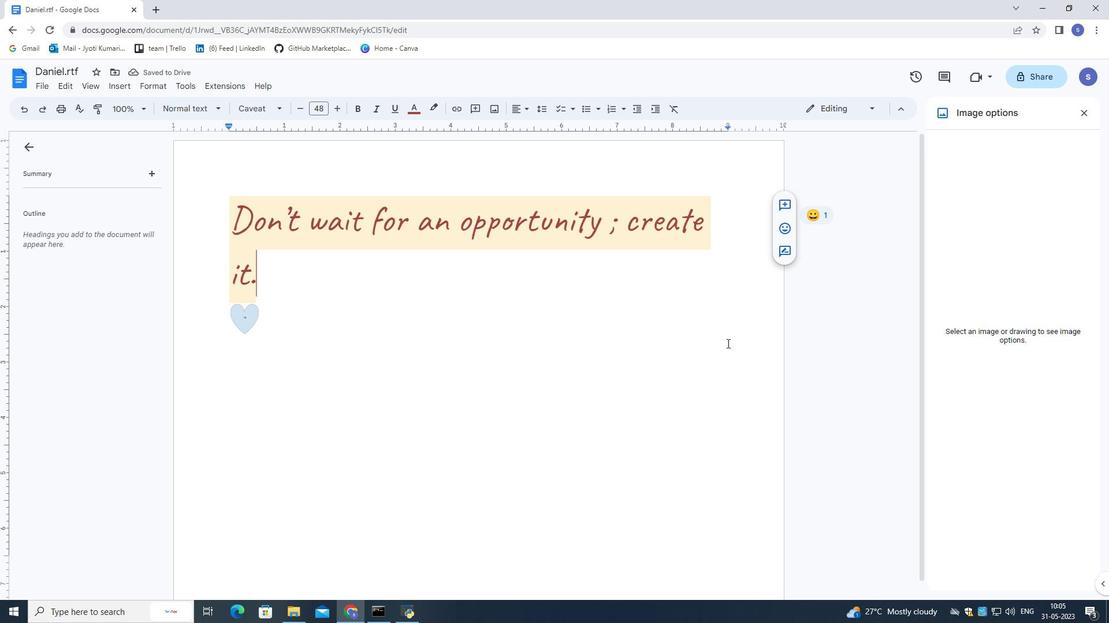 
Action: Mouse moved to (726, 343)
Screenshot: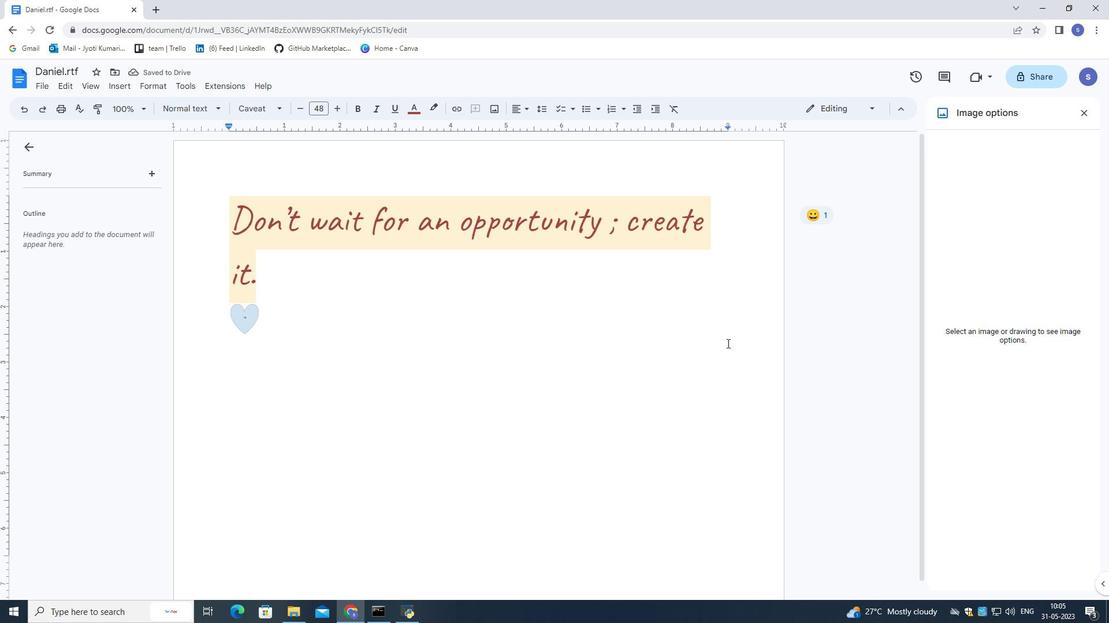 
